 Task: Open a blank sheet, save the file as Civilwarletter.docx Type the sentence 'Plastic pollution poses a threat to marine ecosystems and human health. To combat this issue, reducing single-use plastics, promoting recycling, and developing innovative alternatives are essential. Collective efforts can help preserve our oceans and reduce the environmental impact of plastic waste.'Add formula using equations and charcters after the sentence 'A = ?R2' Select the formula and highlight with color Yellow Change the page Orientation to  Landscape
Action: Mouse moved to (267, 168)
Screenshot: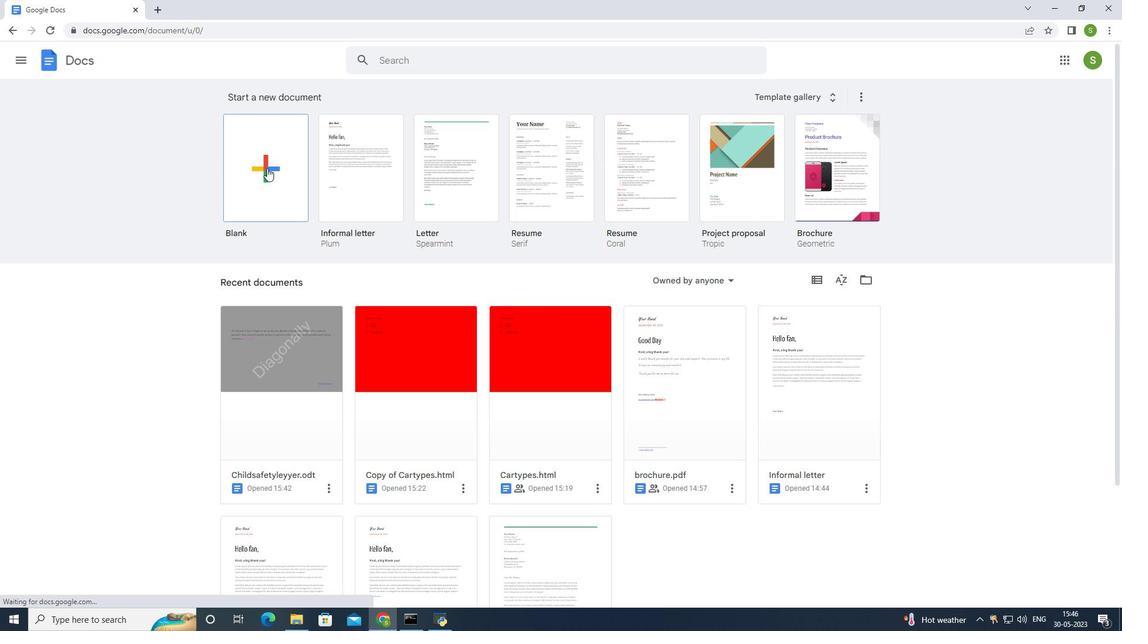 
Action: Mouse pressed left at (267, 168)
Screenshot: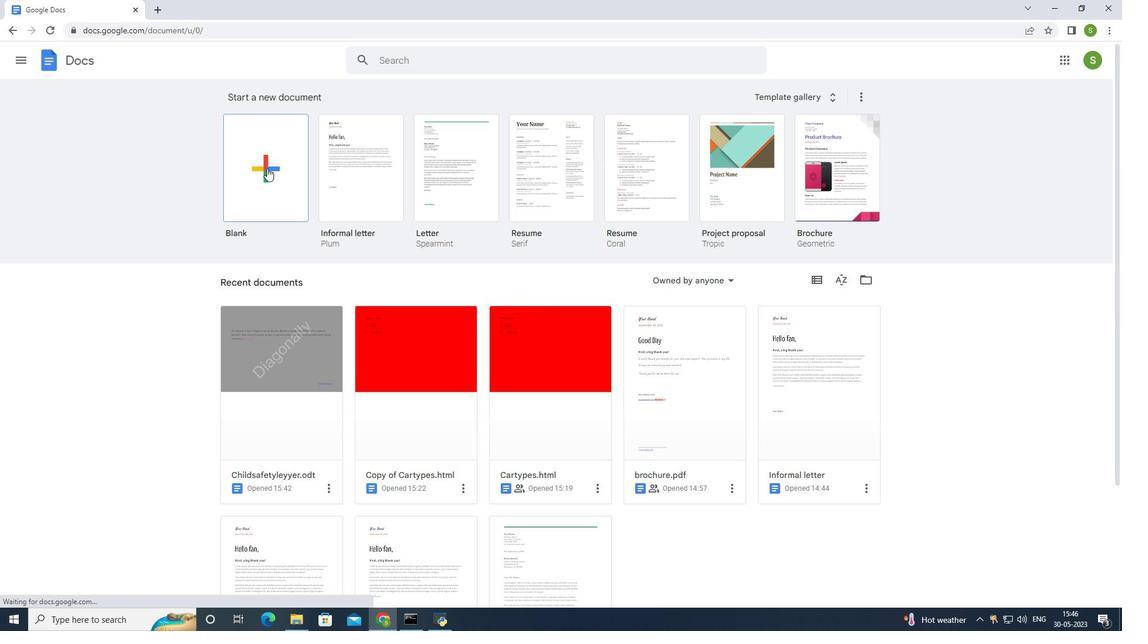 
Action: Mouse moved to (429, 218)
Screenshot: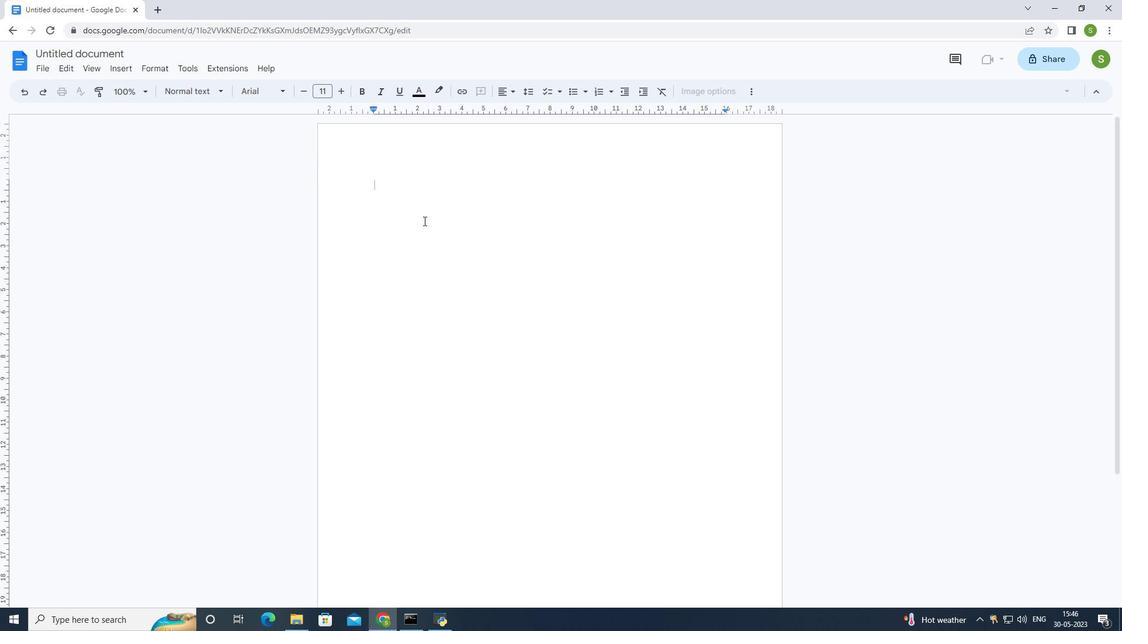 
Action: Key pressed <Key.shift>Plastic<Key.space>pollution<Key.space>poses<Key.space>a<Key.space>threat<Key.space>to<Key.space>marine<Key.space>ecosystems<Key.space>and<Key.space>human<Key.space>health.<Key.space><Key.shift>To<Key.space>combat<Key.space>this<Key.space>issue,<Key.space>reducing<Key.space>single-use<Key.space>plastics,<Key.space>promoting<Key.space>recycling,<Key.space>and<Key.space>dec<Key.backspace>veloping<Key.space>innovating<Key.space>alternatives<Key.space>are<Key.space>essential.<Key.space><Key.shift><Key.shift><Key.shift><Key.shift>Cll<Key.backspace><Key.backspace>ollective<Key.space>efforts<Key.space>can<Key.space>help<Key.space>preserve<Key.space>our<Key.space>oceans<Key.space>and<Key.space>rede<Key.backspace>uce<Key.space><Key.backspace>inh<Key.backspace><Key.backspace><Key.backspace><Key.backspace>ing<Key.space><Key.backspace><Key.backspace><Key.backspace><Key.backspace>e<Key.space>the<Key.space>environment<Key.space><Key.backspace>al<Key.space>impact<Key.space>of<Key.space>plastic<Key.space>waste<Key.space>
Screenshot: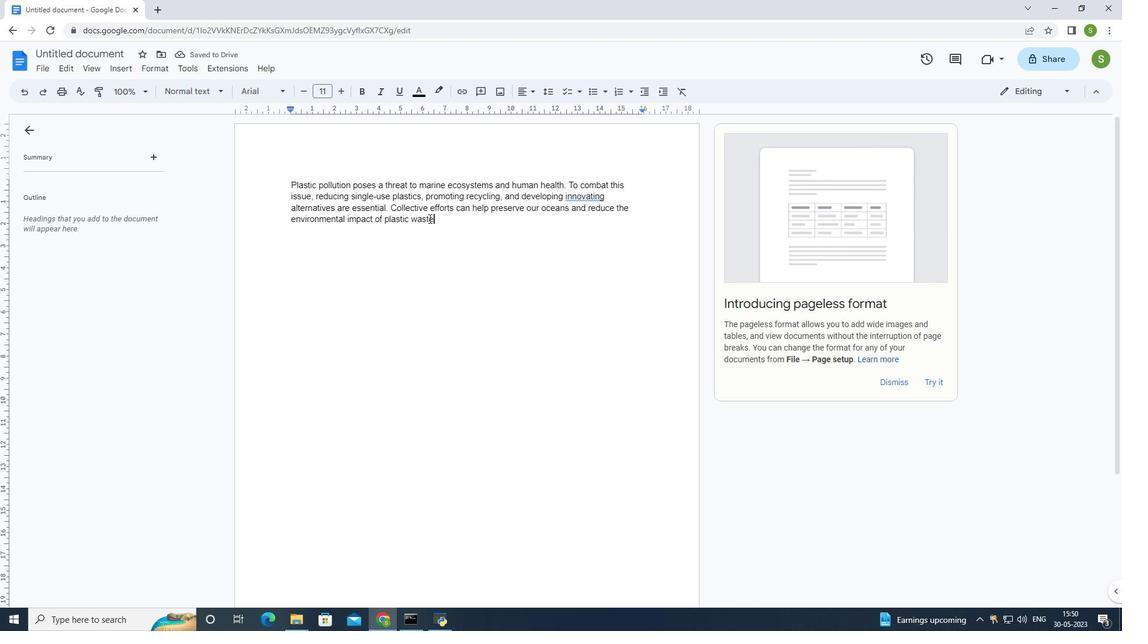 
Action: Mouse moved to (47, 68)
Screenshot: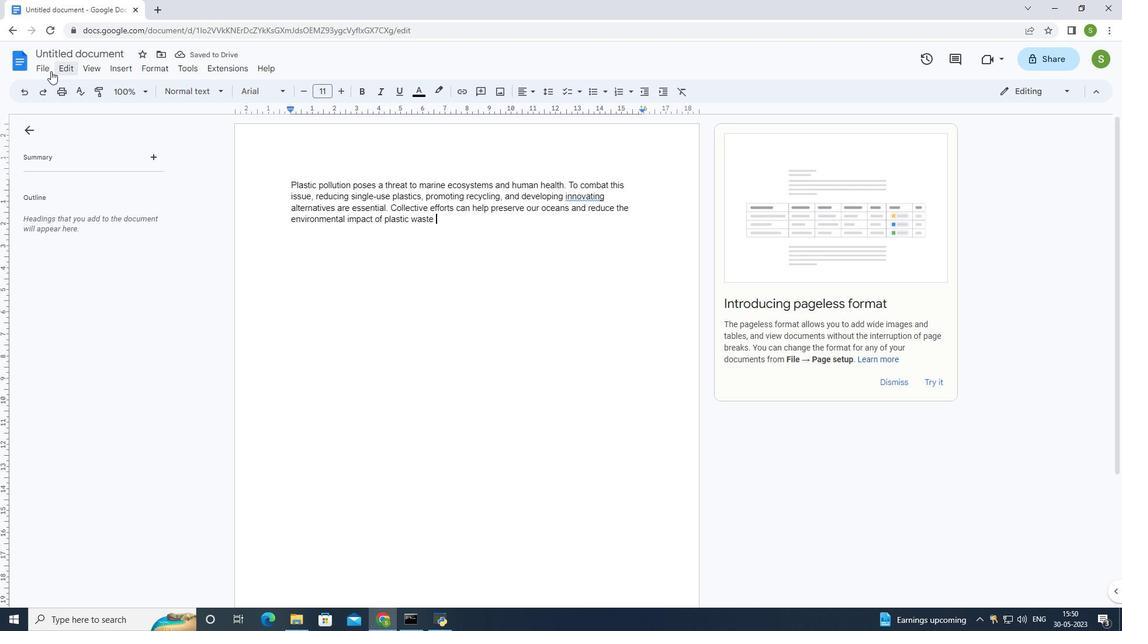 
Action: Mouse pressed left at (47, 68)
Screenshot: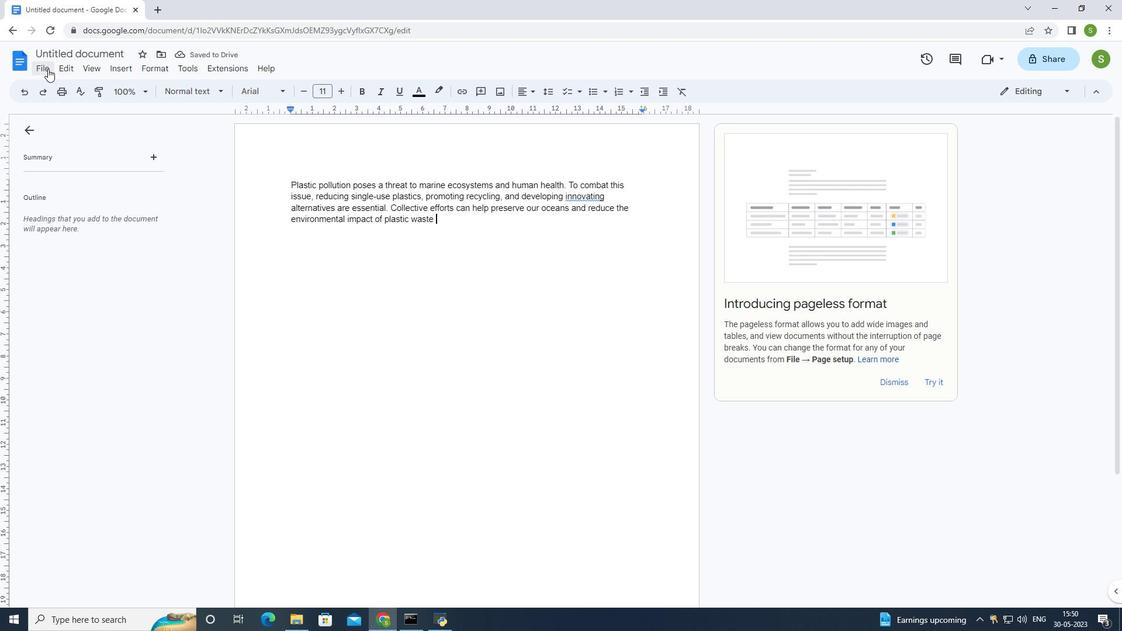 
Action: Mouse moved to (60, 66)
Screenshot: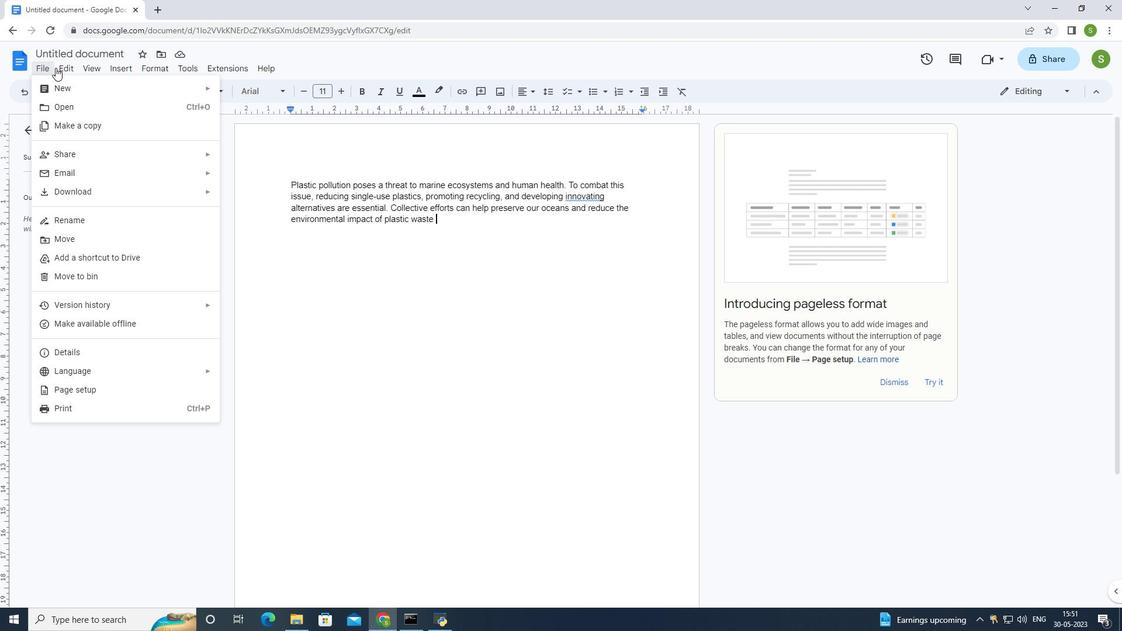 
Action: Mouse pressed left at (60, 66)
Screenshot: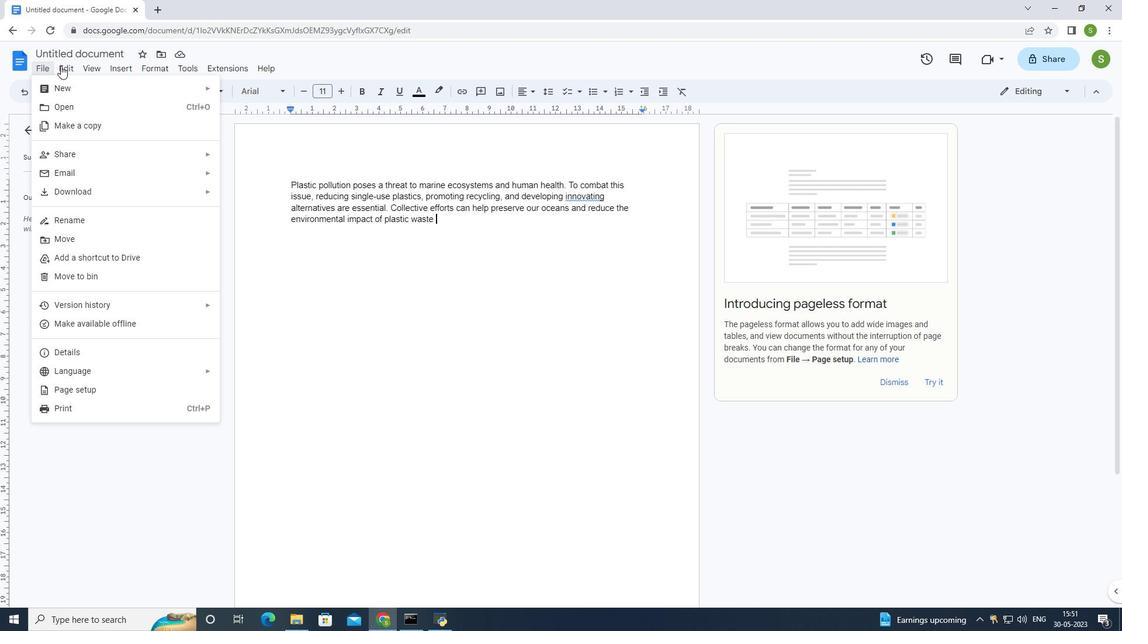 
Action: Mouse moved to (75, 72)
Screenshot: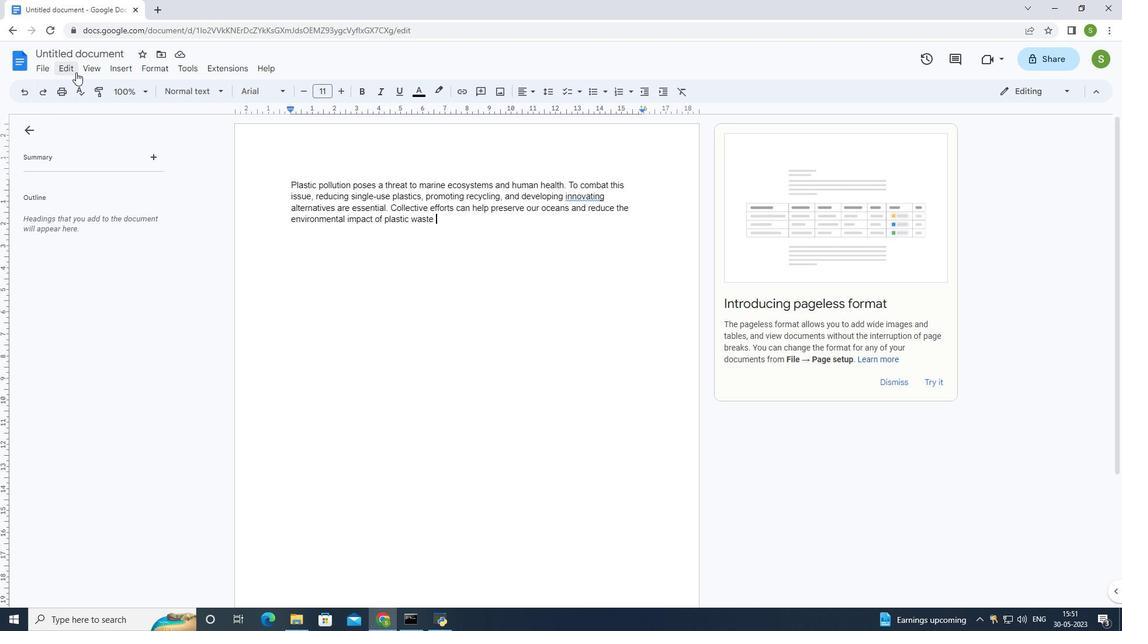 
Action: Mouse pressed left at (75, 72)
Screenshot: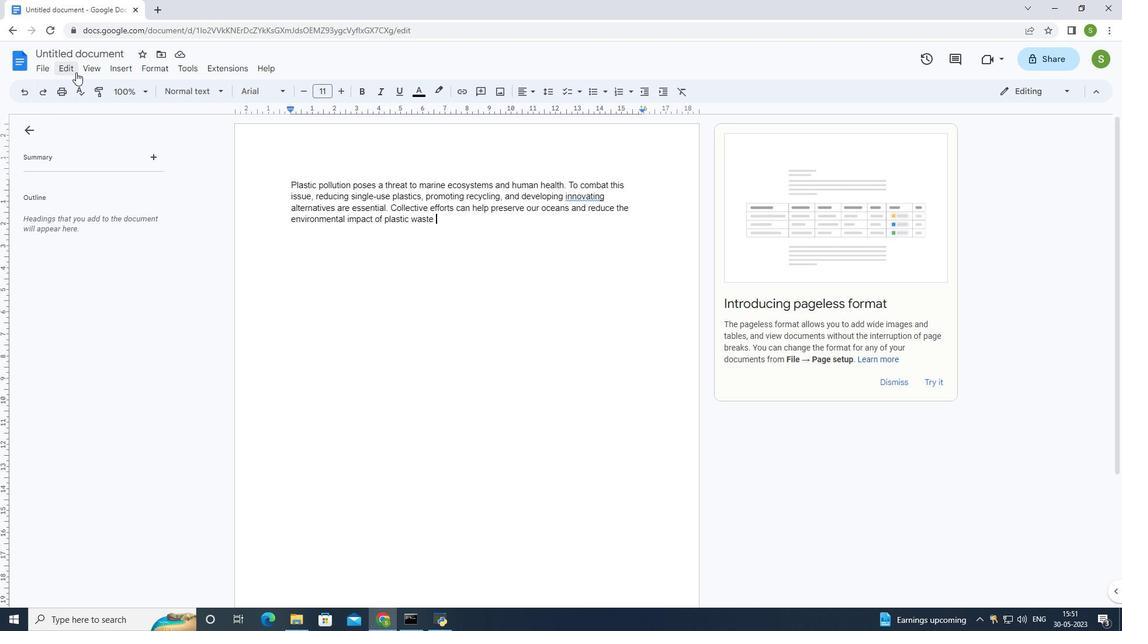 
Action: Mouse moved to (97, 63)
Screenshot: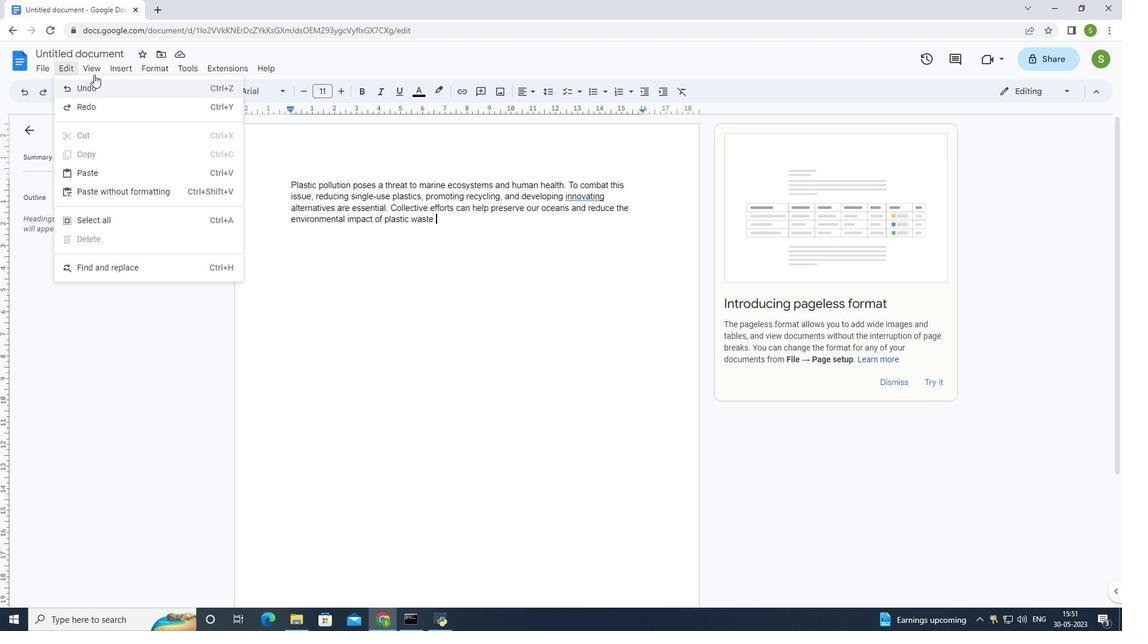 
Action: Mouse pressed left at (97, 63)
Screenshot: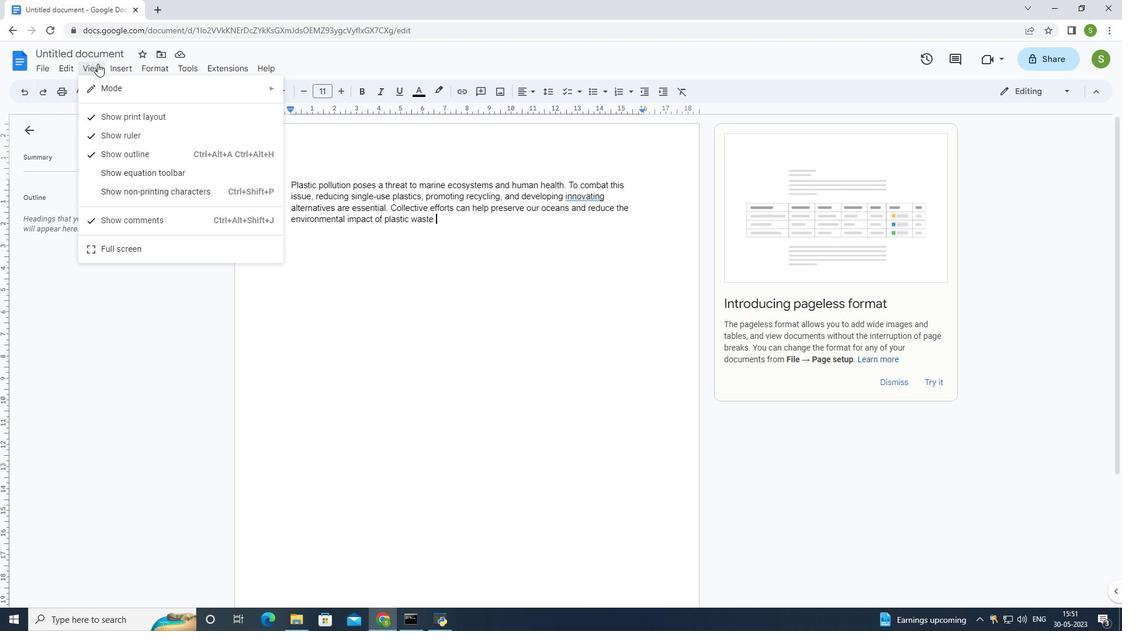 
Action: Mouse moved to (99, 69)
Screenshot: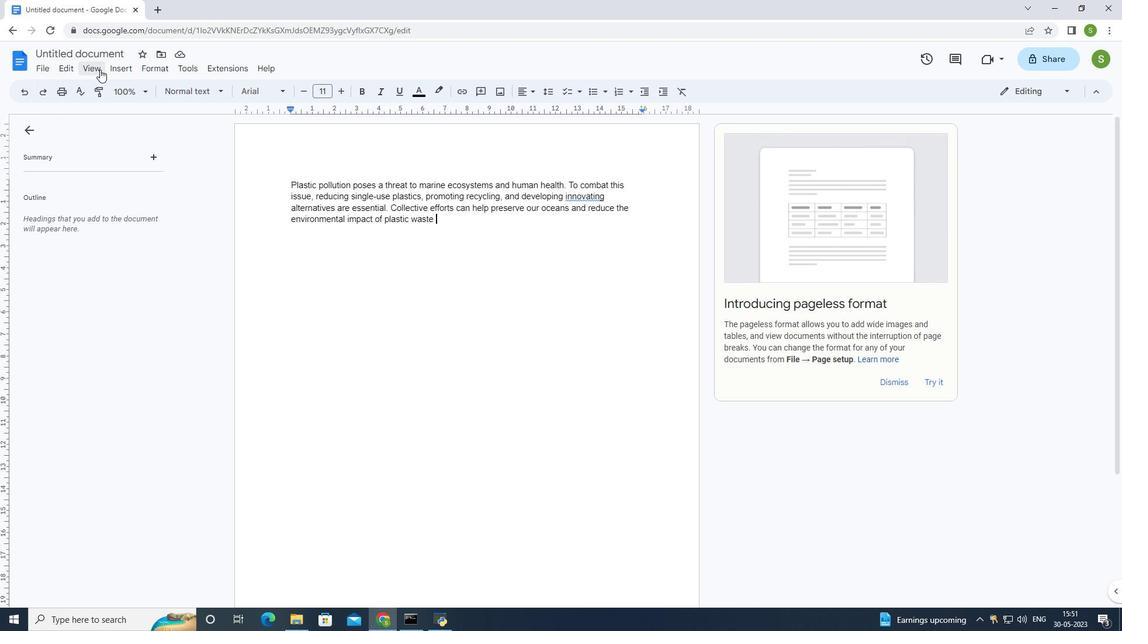 
Action: Mouse pressed left at (99, 69)
Screenshot: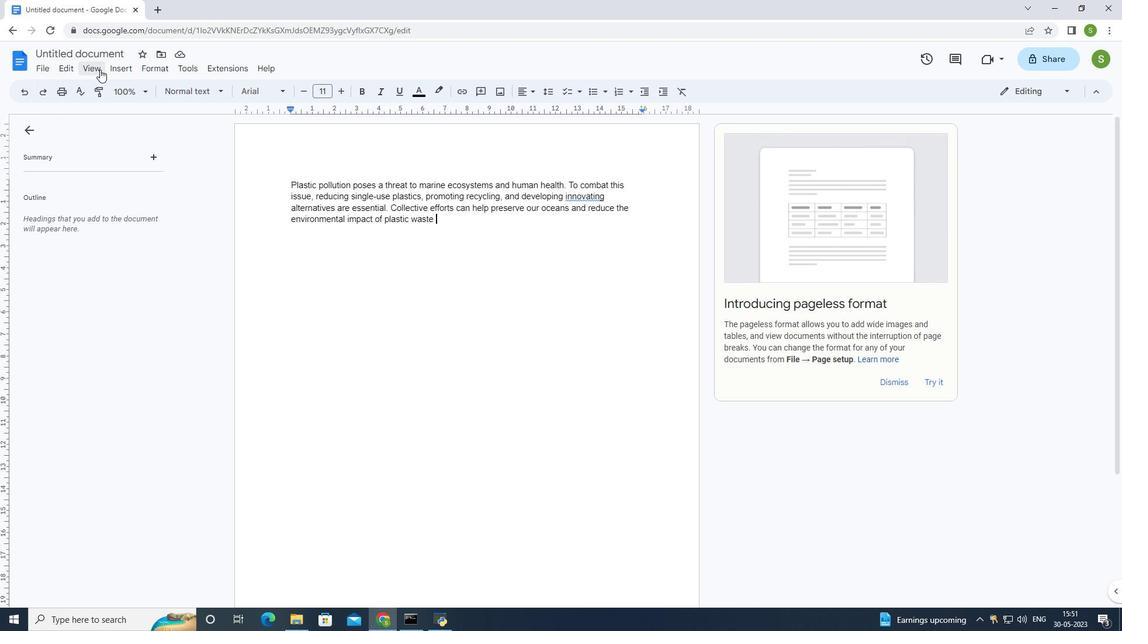 
Action: Mouse moved to (137, 169)
Screenshot: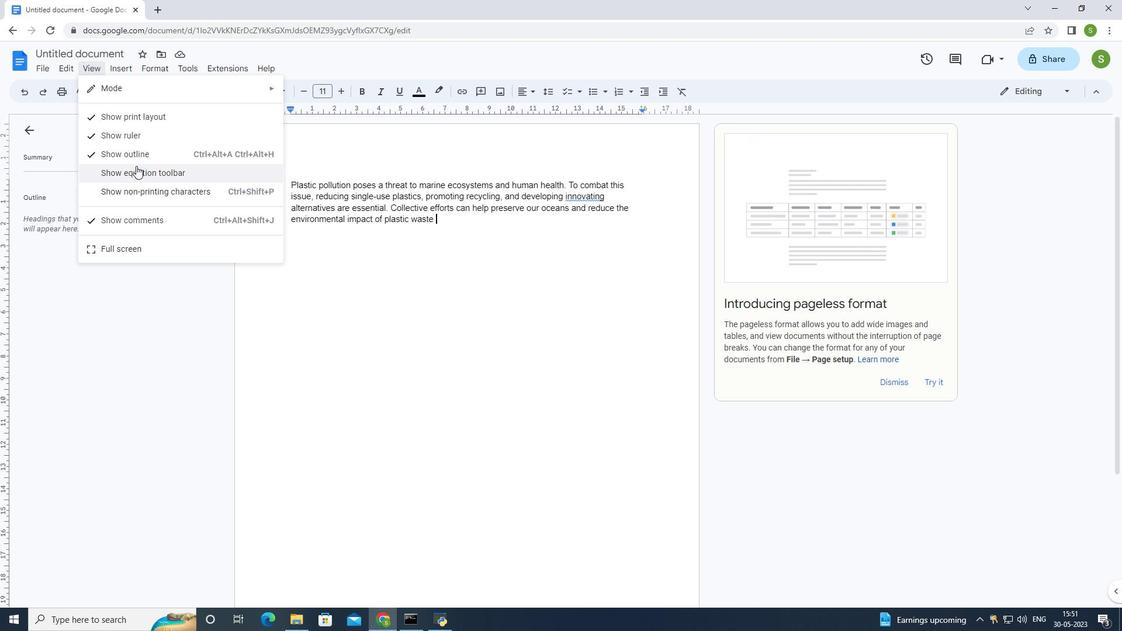 
Action: Mouse pressed left at (137, 169)
Screenshot: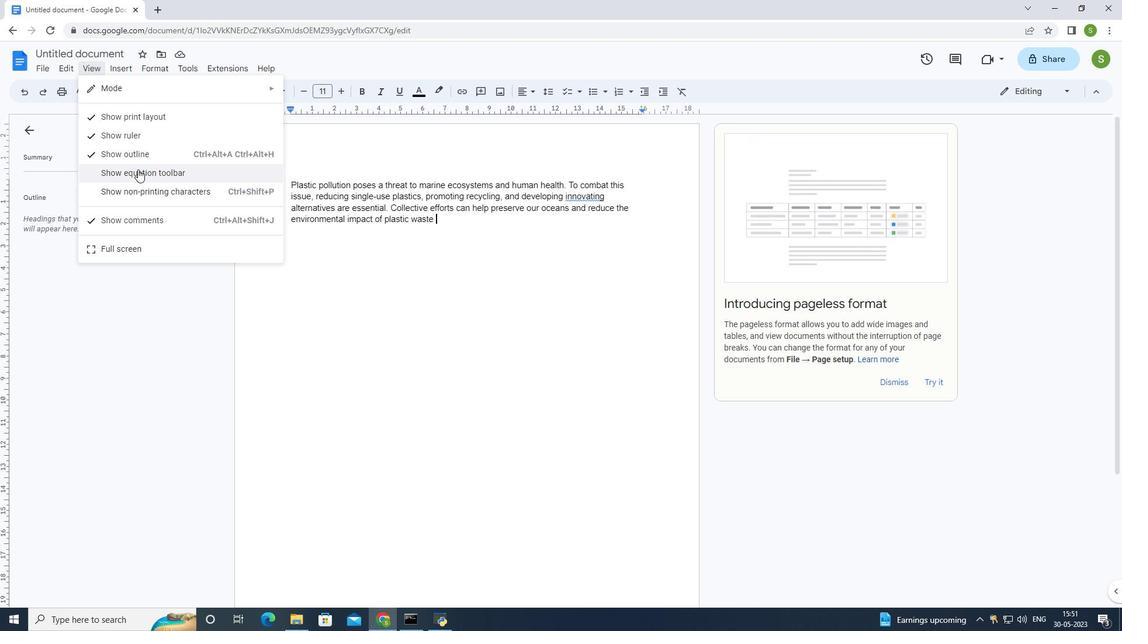 
Action: Mouse moved to (90, 68)
Screenshot: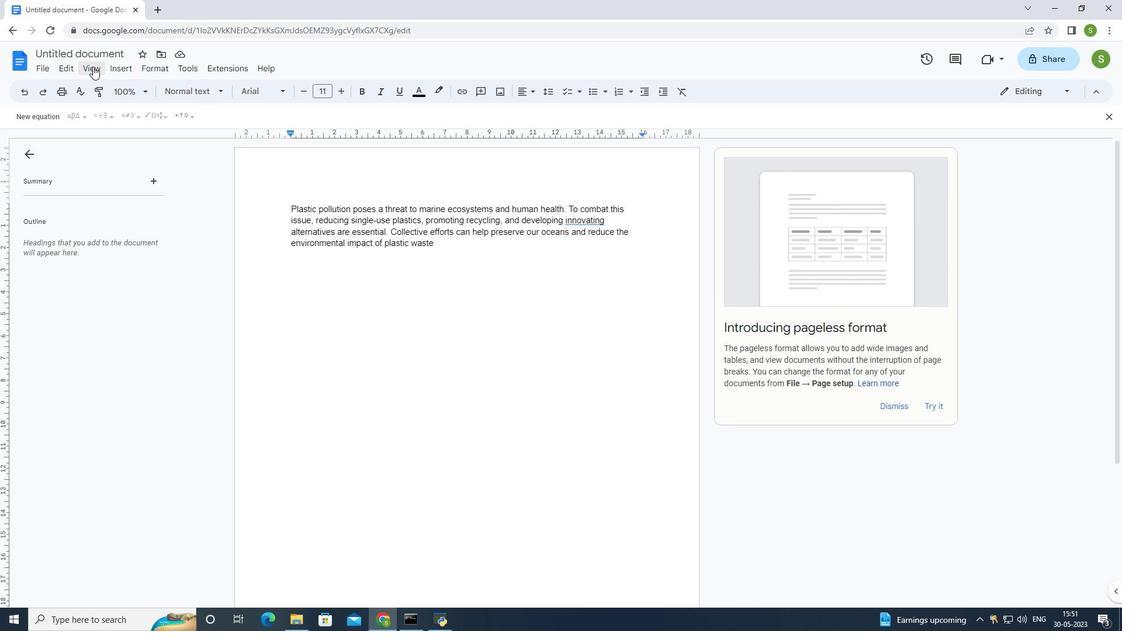 
Action: Mouse pressed left at (90, 68)
Screenshot: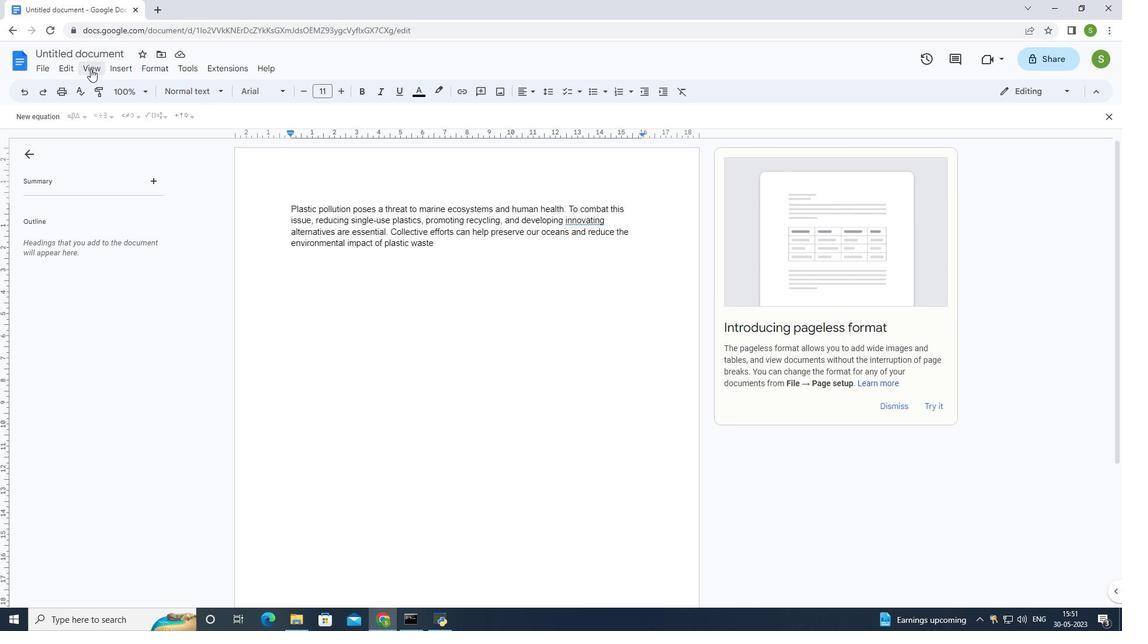 
Action: Mouse moved to (190, 314)
Screenshot: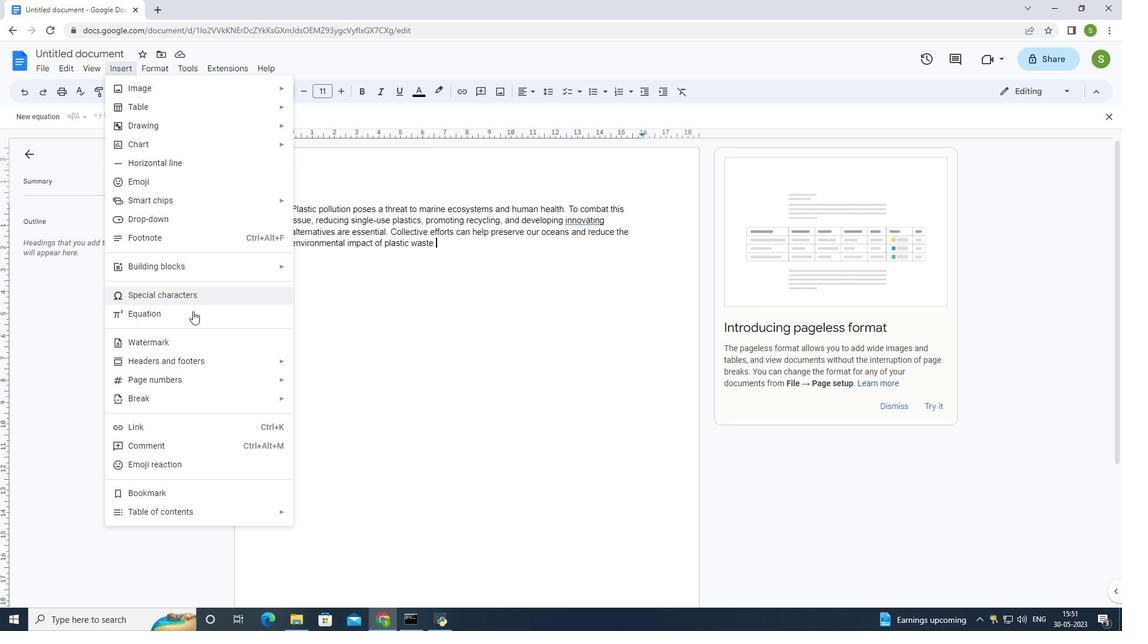 
Action: Mouse pressed left at (190, 314)
Screenshot: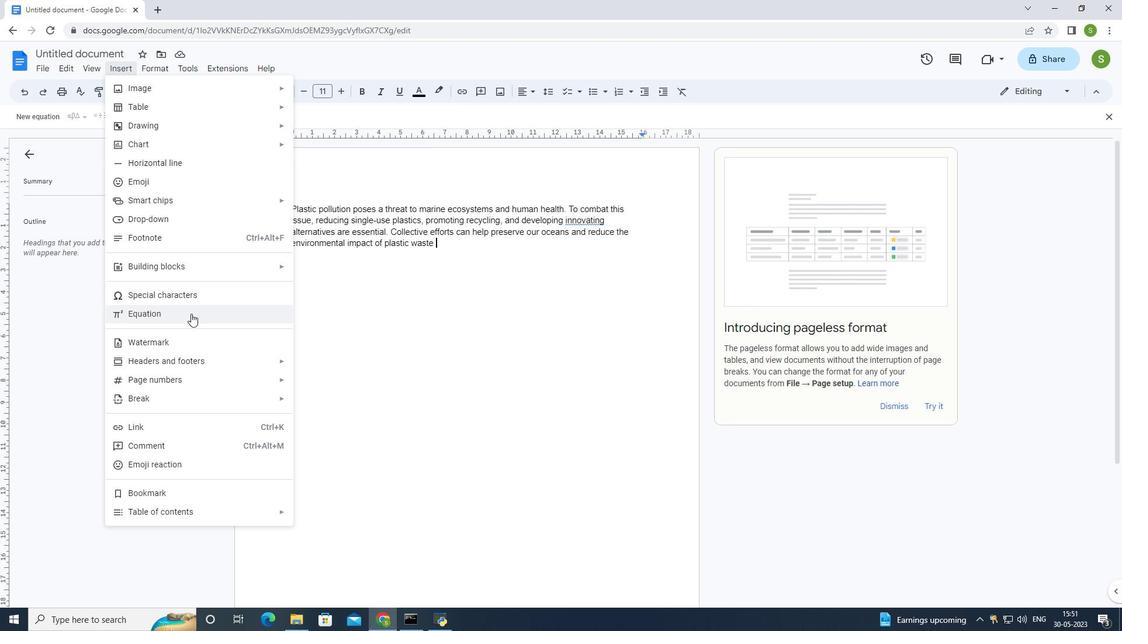 
Action: Mouse moved to (252, 305)
Screenshot: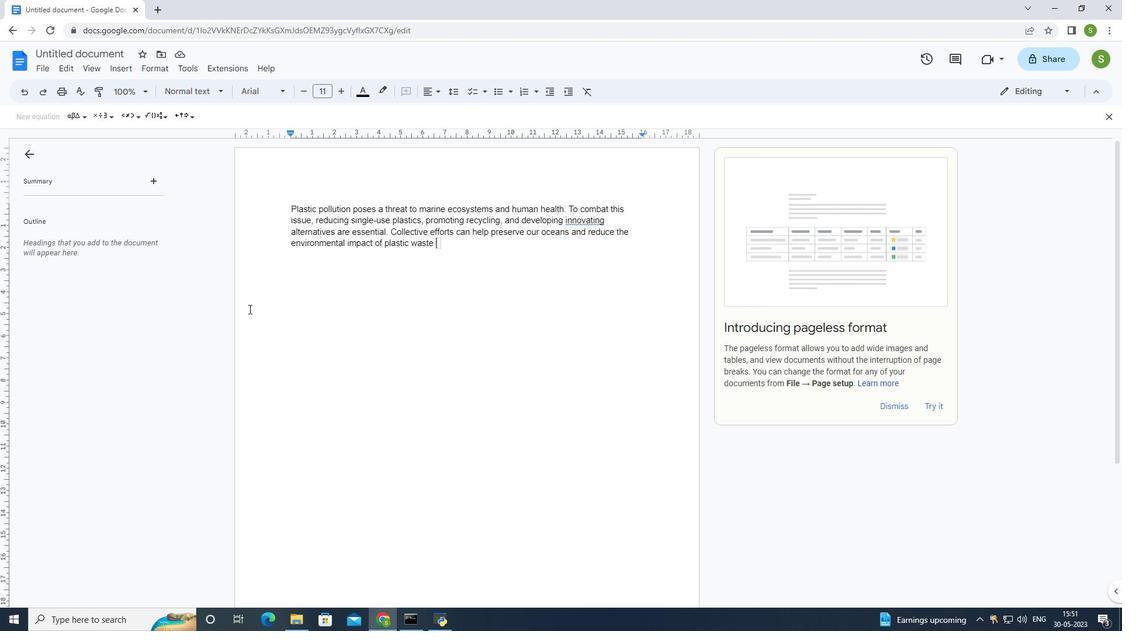 
Action: Key pressed <Key.shift>a
Screenshot: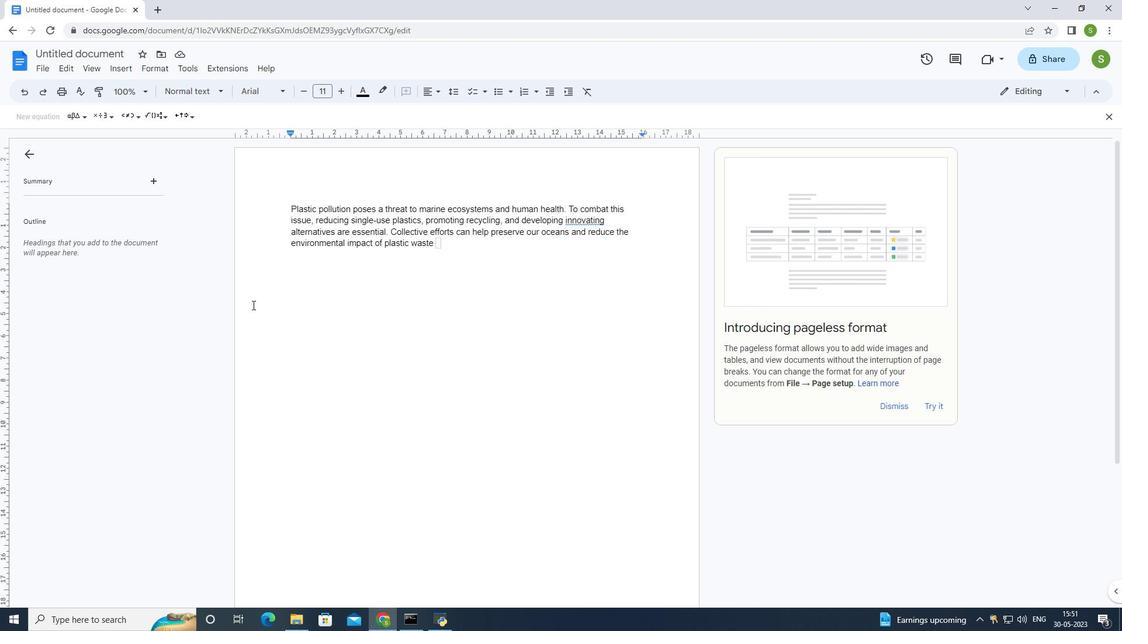 
Action: Mouse moved to (252, 304)
Screenshot: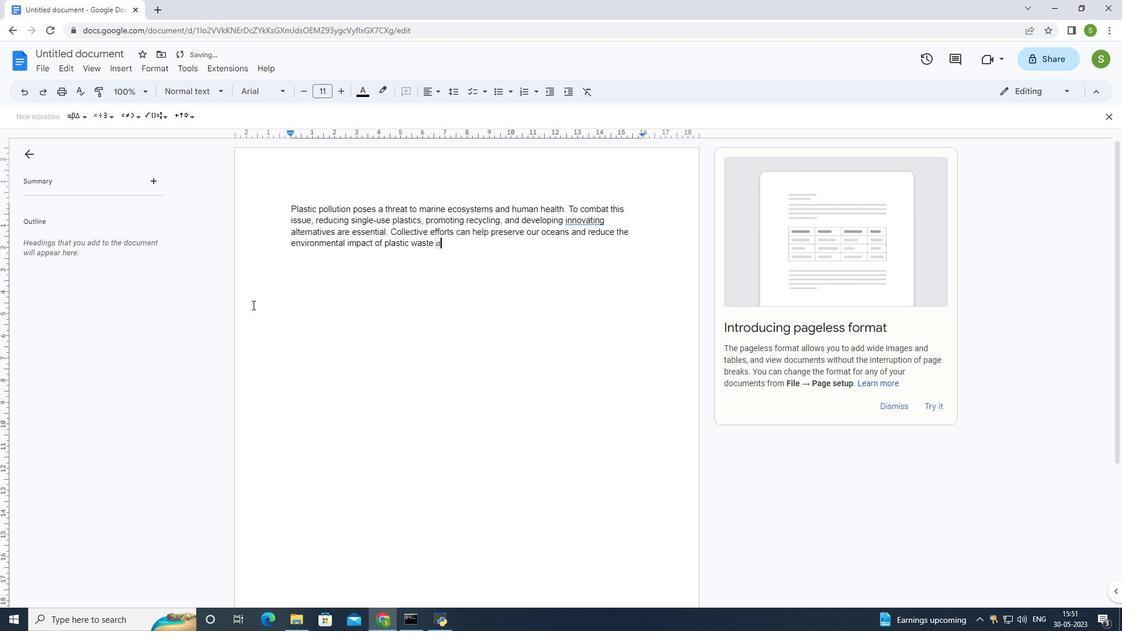
Action: Key pressed =<Key.backspace><Key.backspace><Key.backspace><Key.shift>A<Key.backspace>
Screenshot: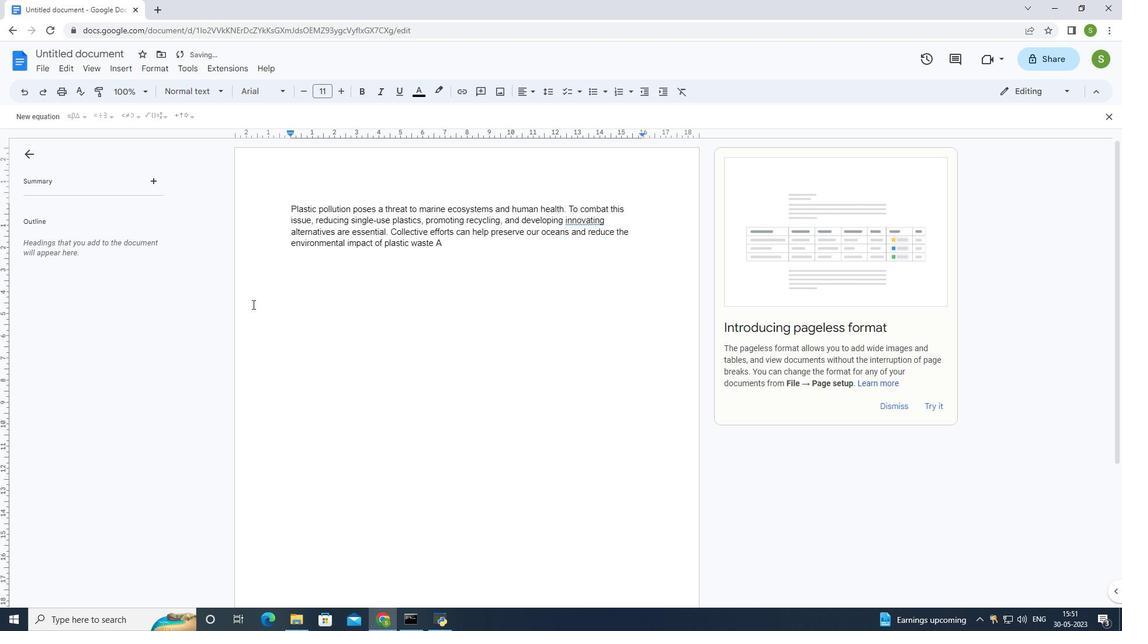 
Action: Mouse moved to (123, 67)
Screenshot: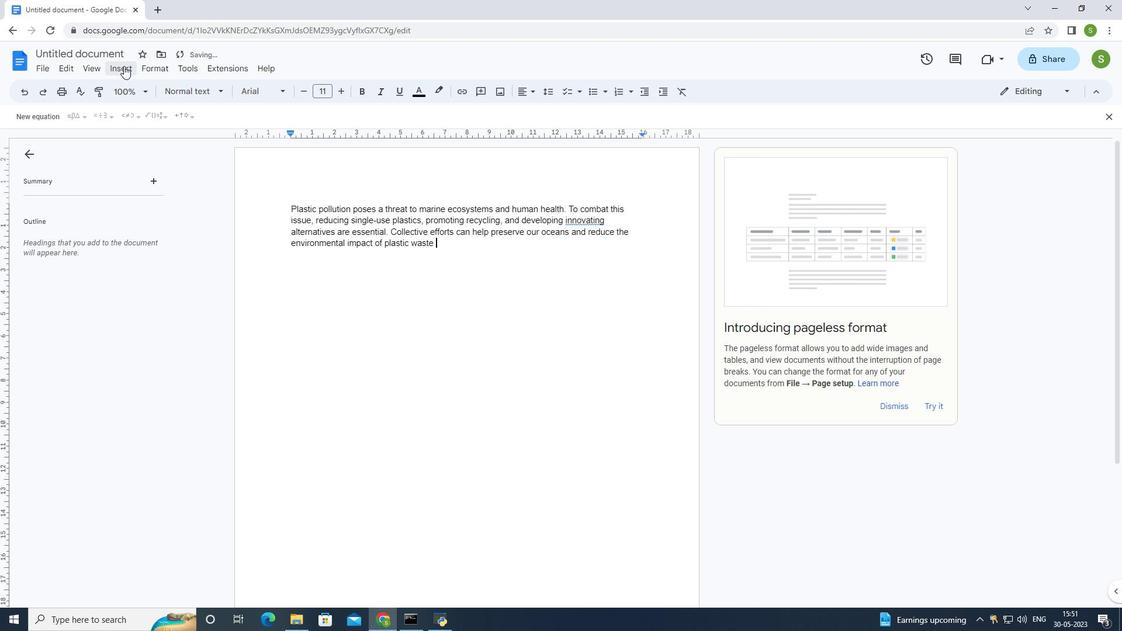 
Action: Mouse pressed left at (123, 67)
Screenshot: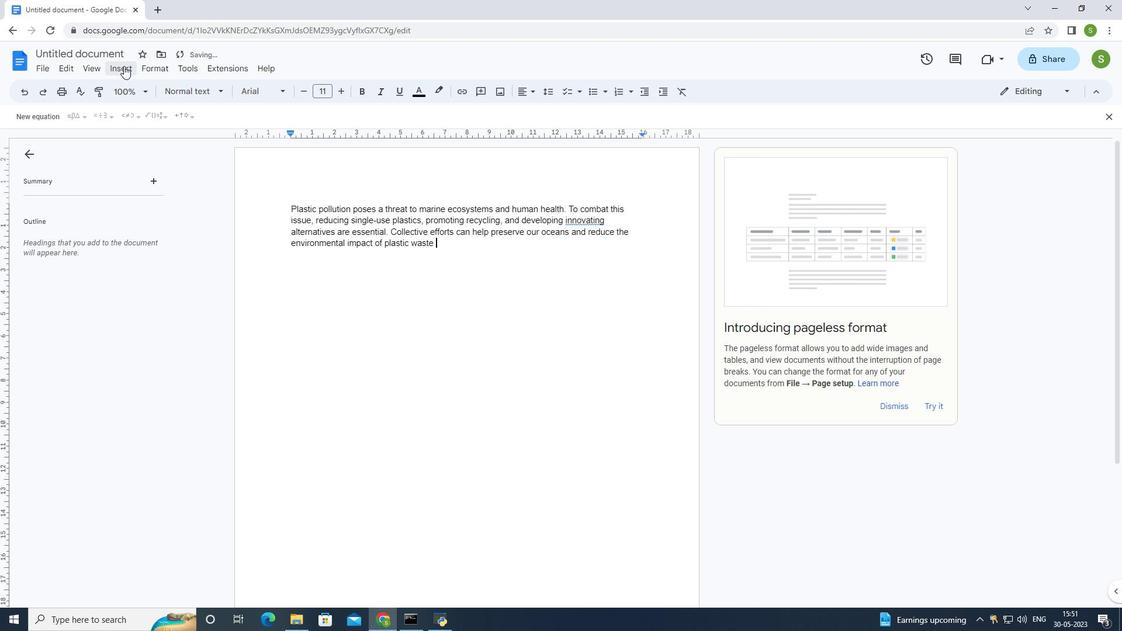 
Action: Mouse moved to (167, 315)
Screenshot: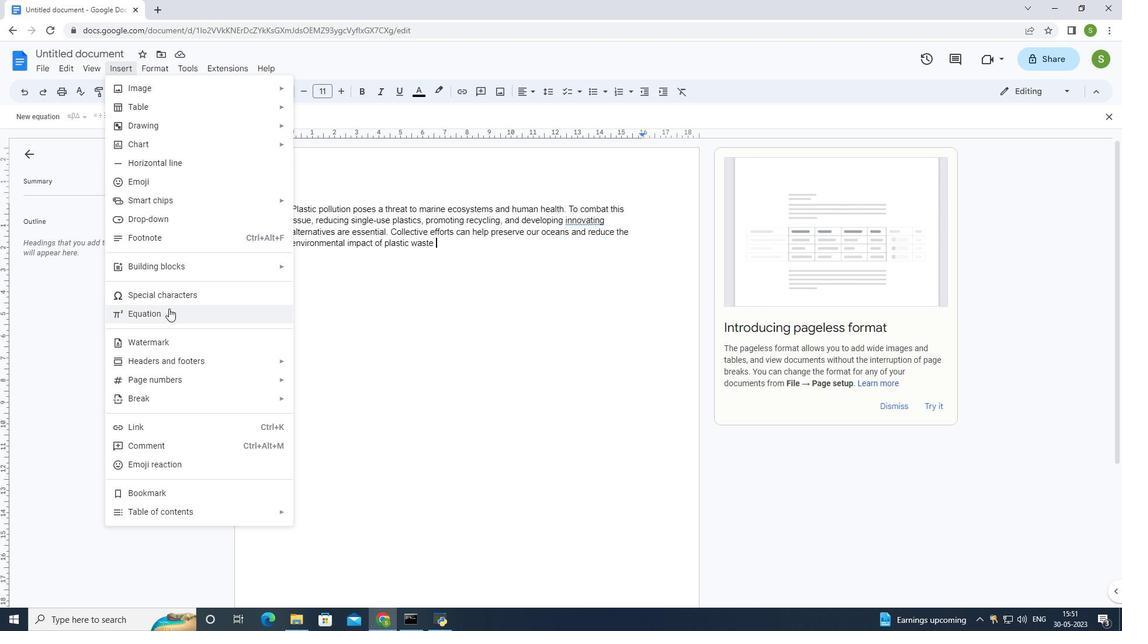 
Action: Mouse pressed left at (167, 315)
Screenshot: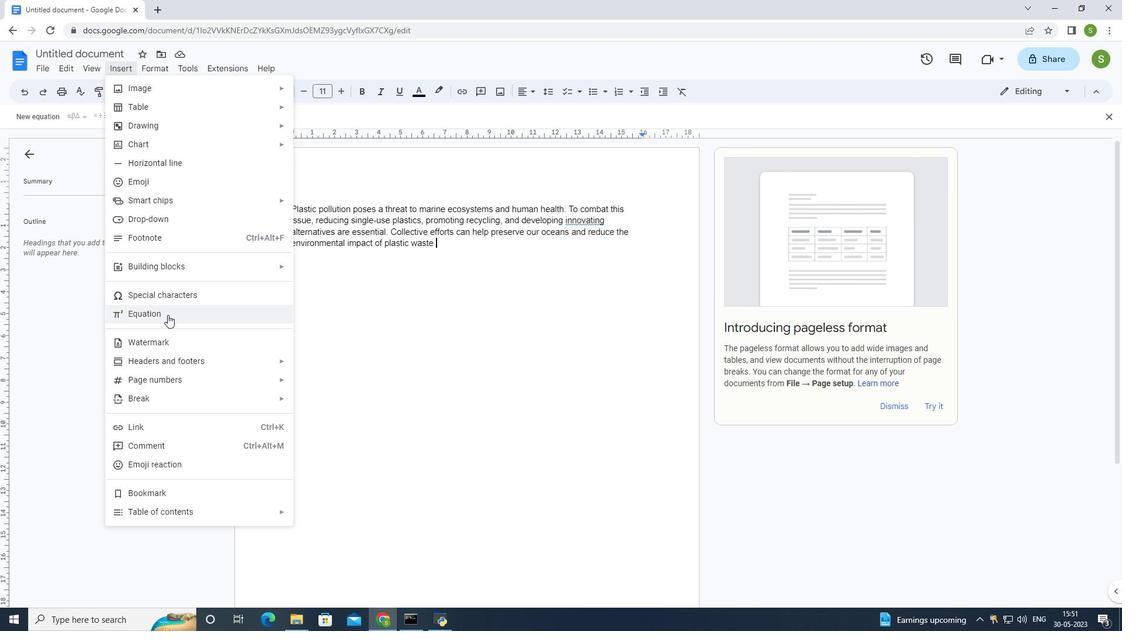 
Action: Mouse moved to (359, 287)
Screenshot: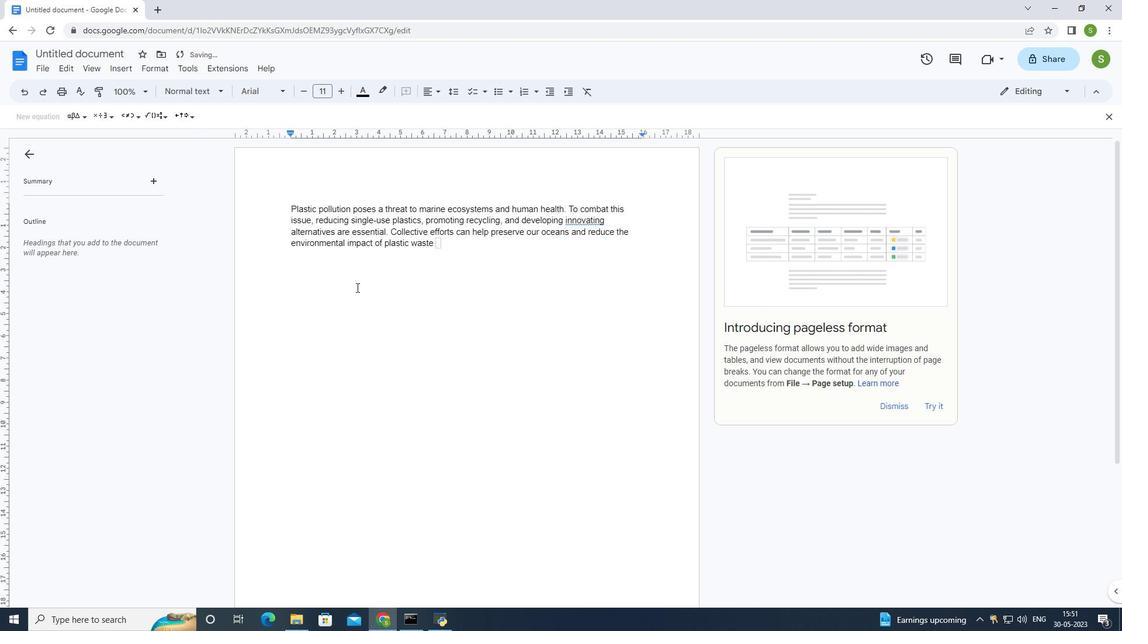 
Action: Key pressed <Key.shift>A=<Key.shift_r>?<Key.shift>R2
Screenshot: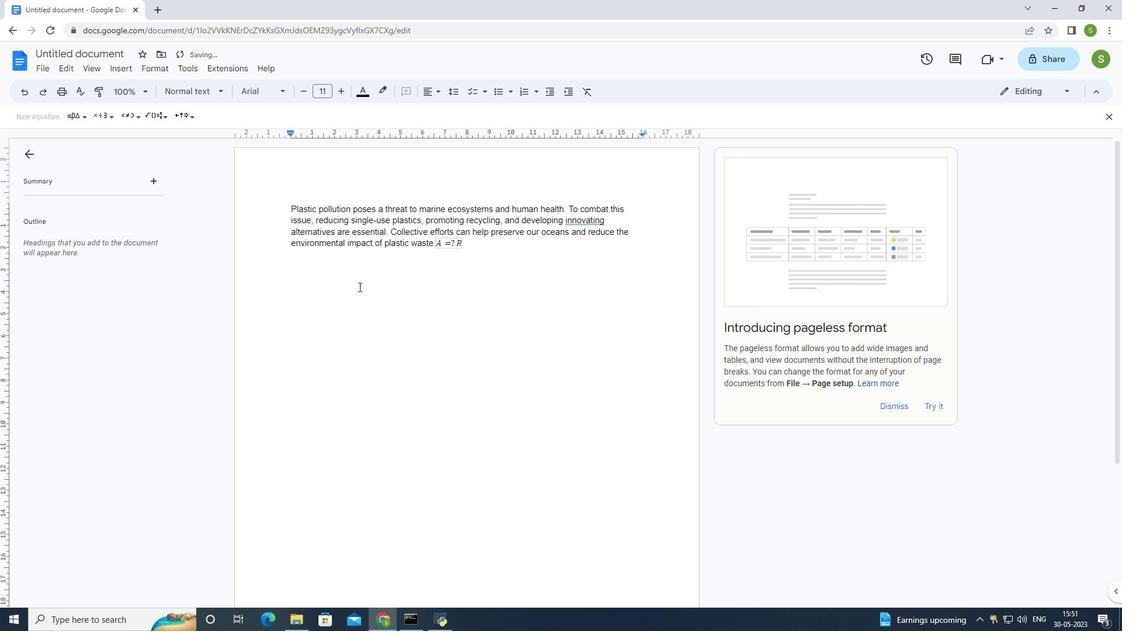
Action: Mouse moved to (467, 259)
Screenshot: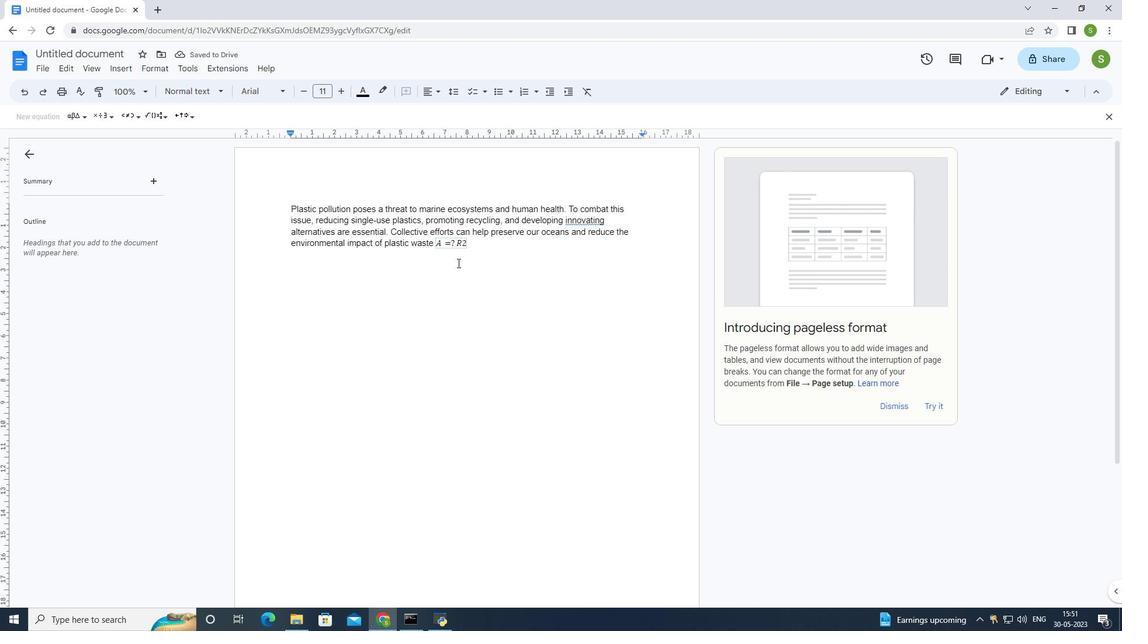 
Action: Mouse pressed left at (467, 259)
Screenshot: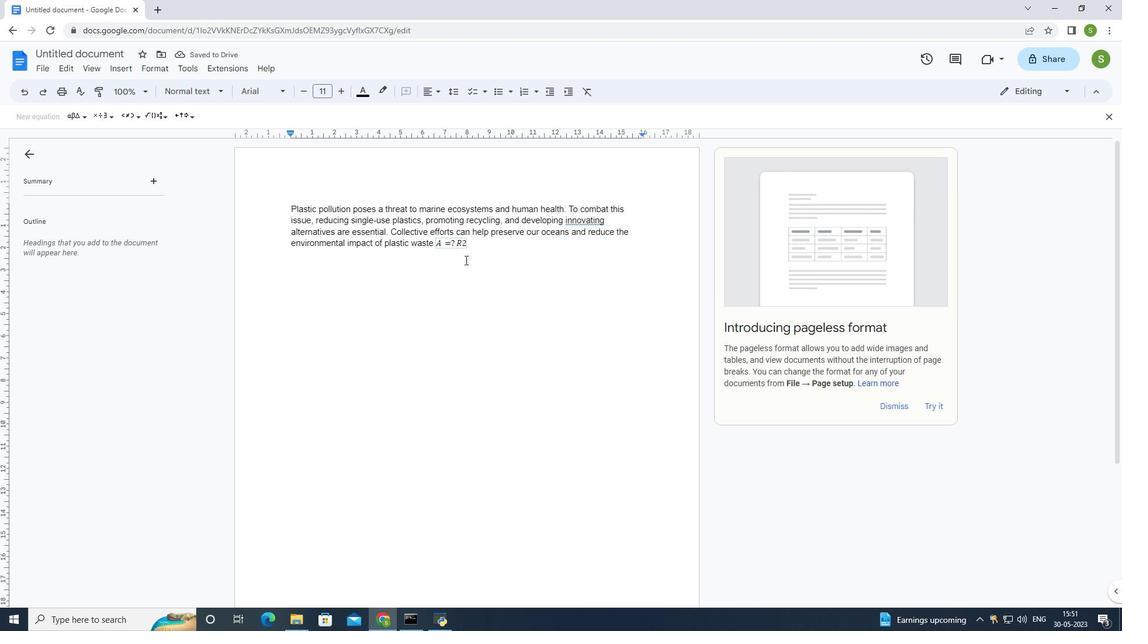 
Action: Mouse moved to (470, 243)
Screenshot: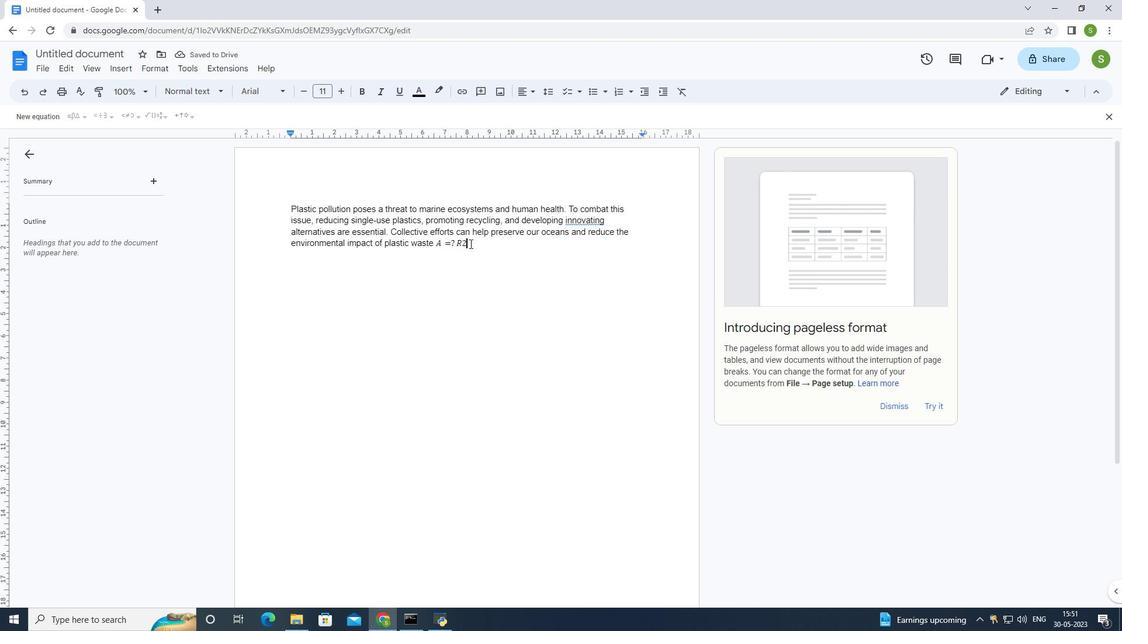 
Action: Mouse pressed left at (470, 243)
Screenshot: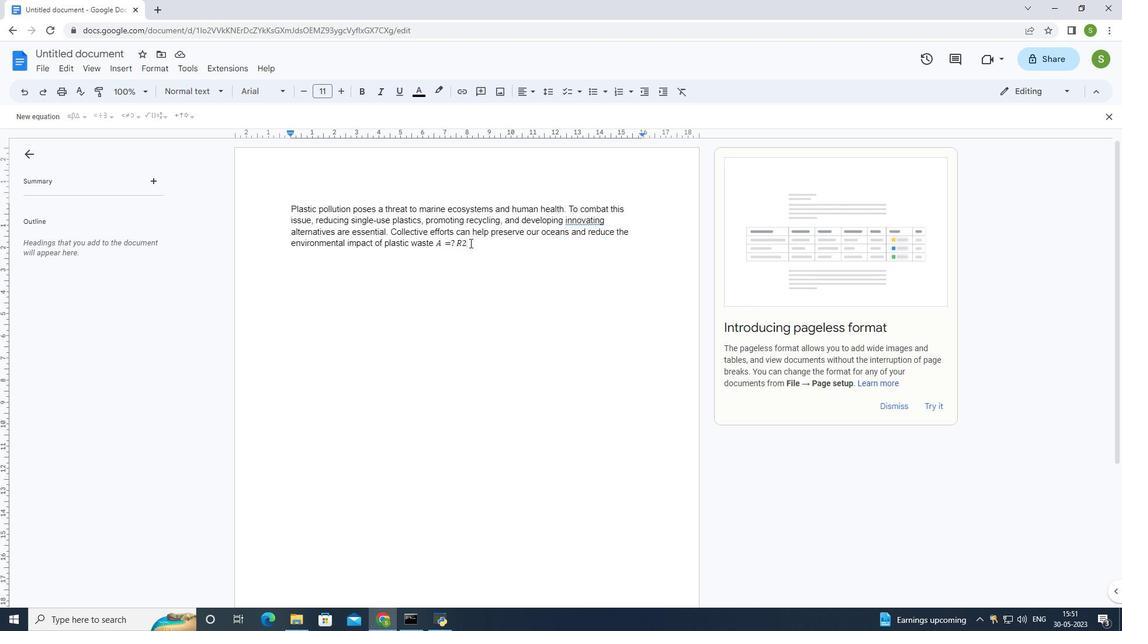 
Action: Mouse moved to (419, 87)
Screenshot: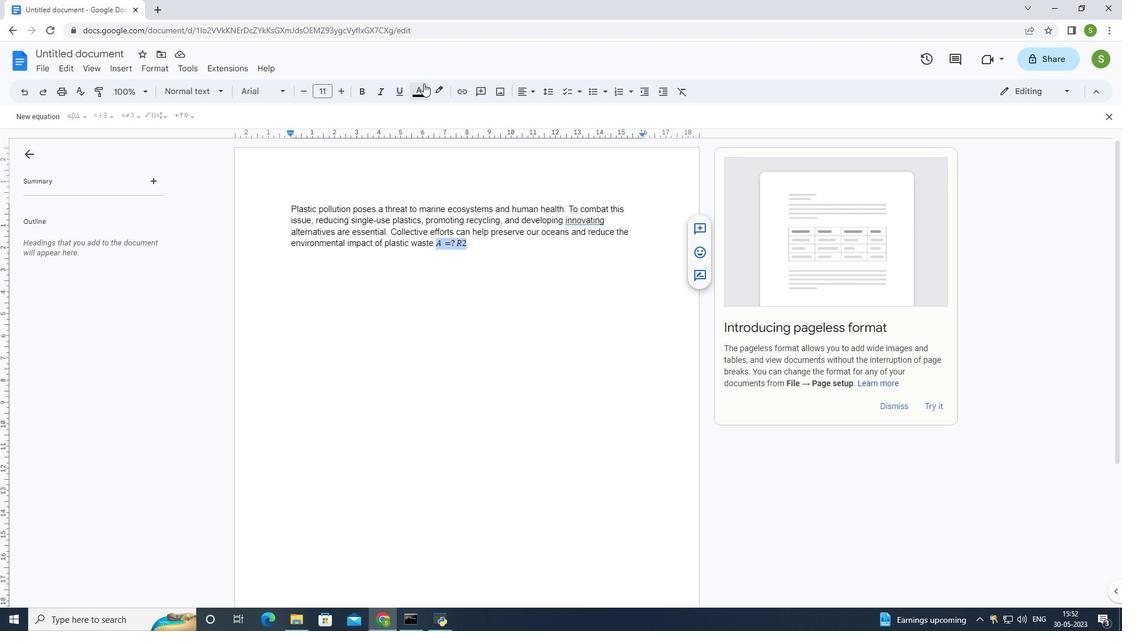 
Action: Mouse pressed left at (419, 87)
Screenshot: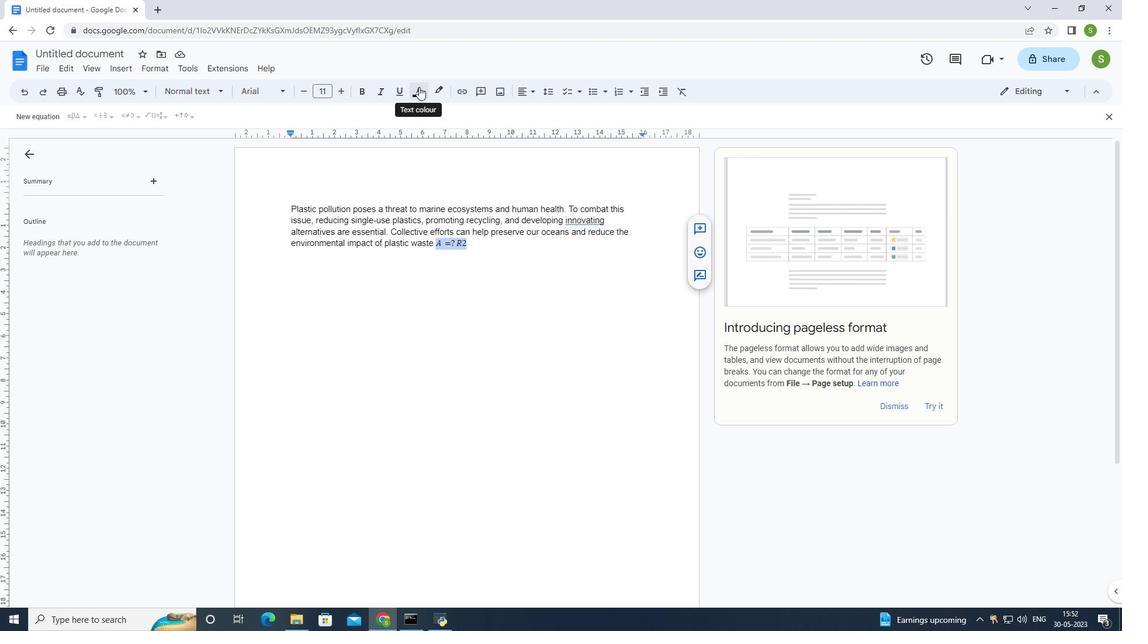 
Action: Mouse moved to (461, 177)
Screenshot: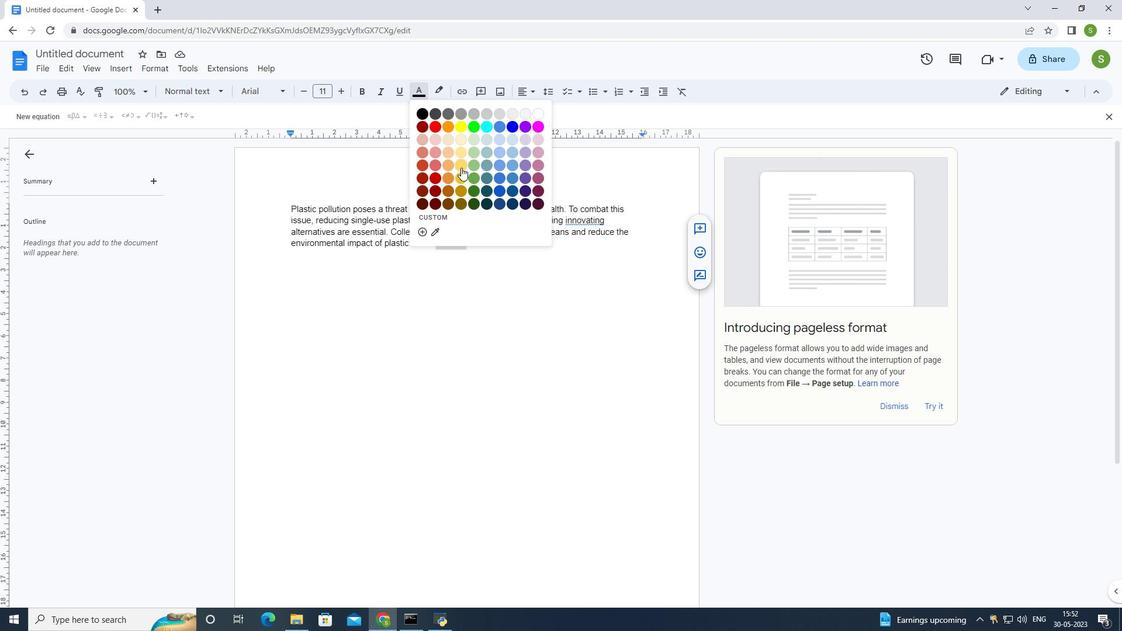 
Action: Mouse pressed left at (461, 177)
Screenshot: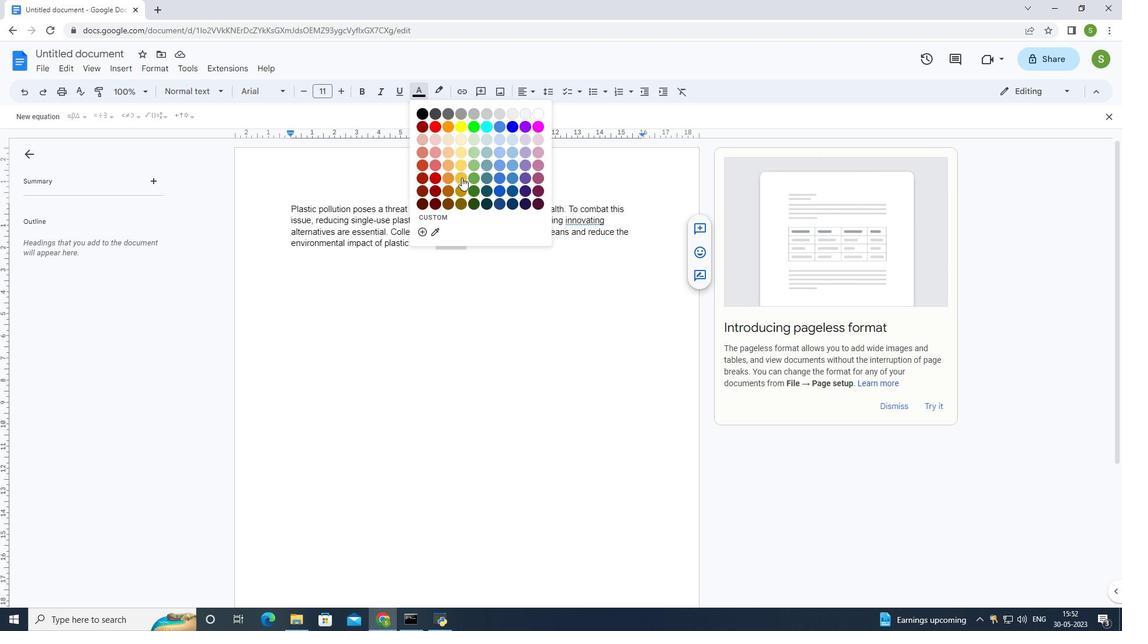 
Action: Mouse moved to (504, 276)
Screenshot: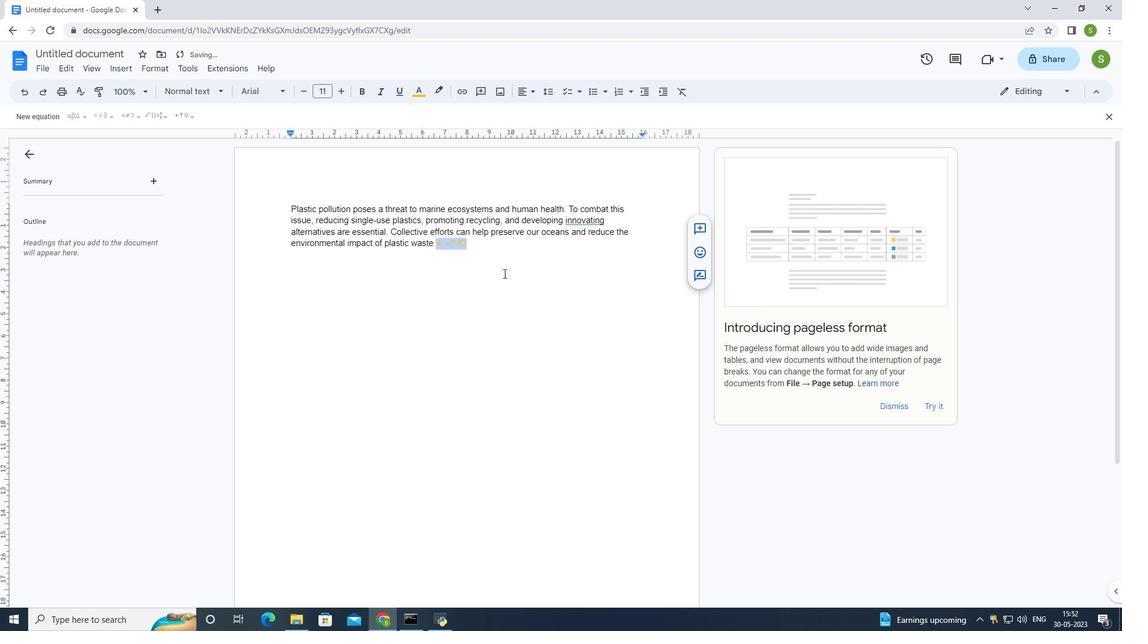 
Action: Mouse pressed left at (504, 274)
Screenshot: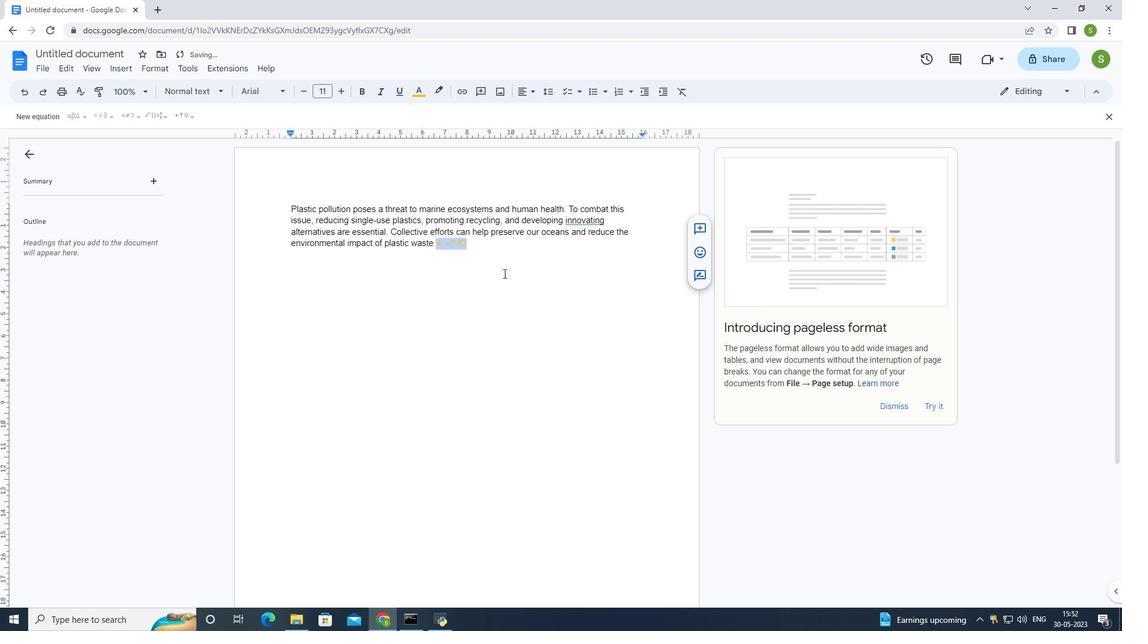 
Action: Mouse moved to (71, 66)
Screenshot: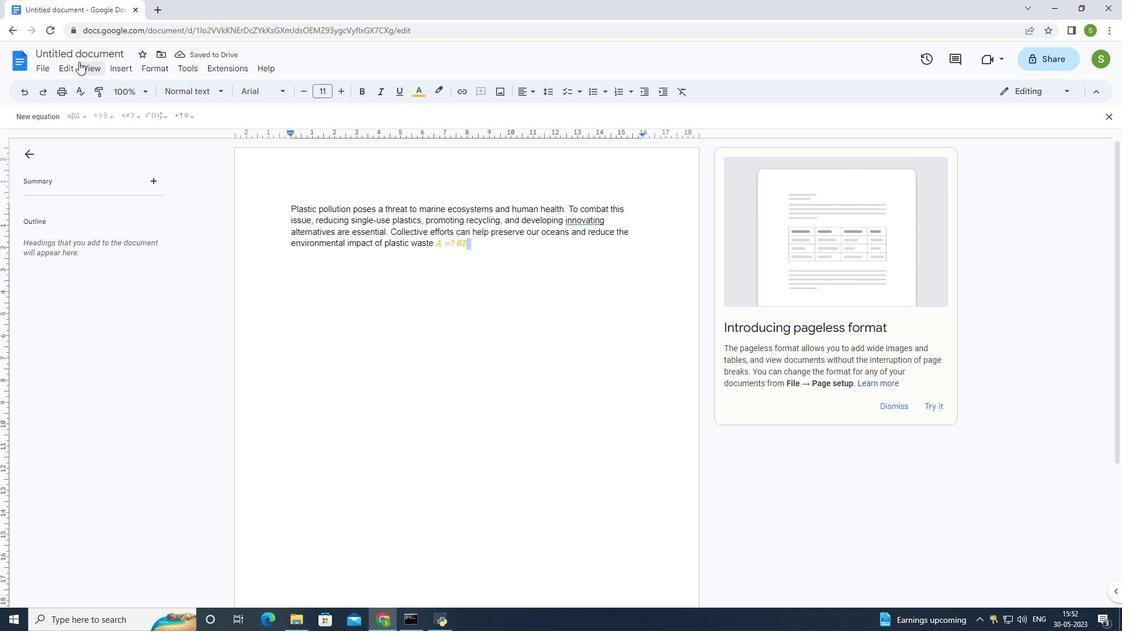 
Action: Mouse pressed left at (71, 66)
Screenshot: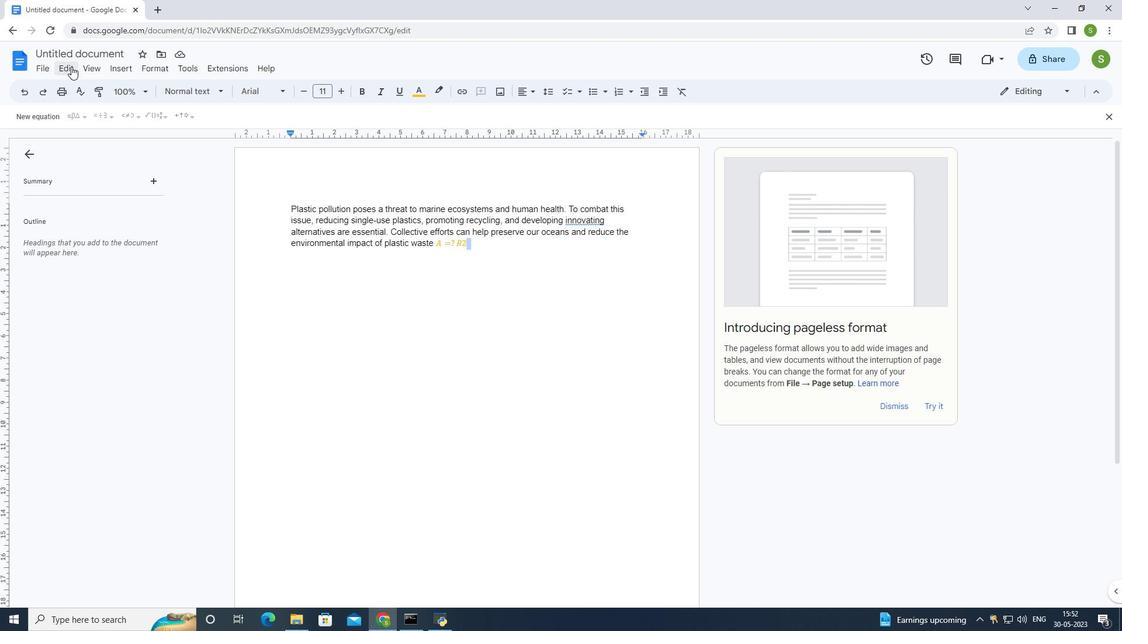 
Action: Mouse moved to (43, 72)
Screenshot: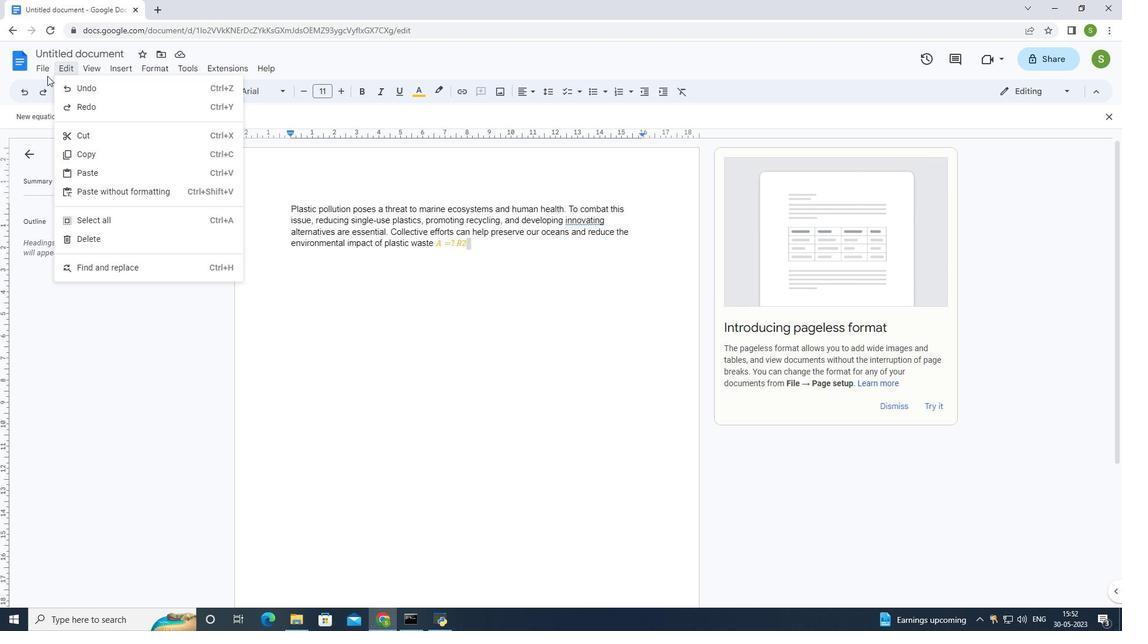 
Action: Mouse pressed left at (43, 72)
Screenshot: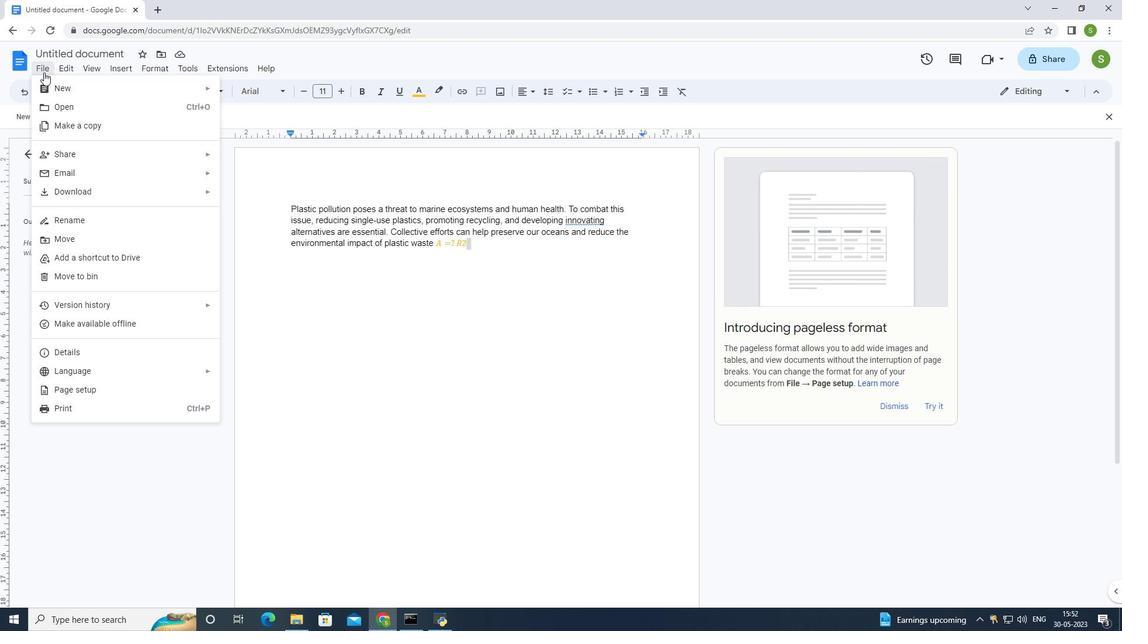 
Action: Mouse moved to (42, 67)
Screenshot: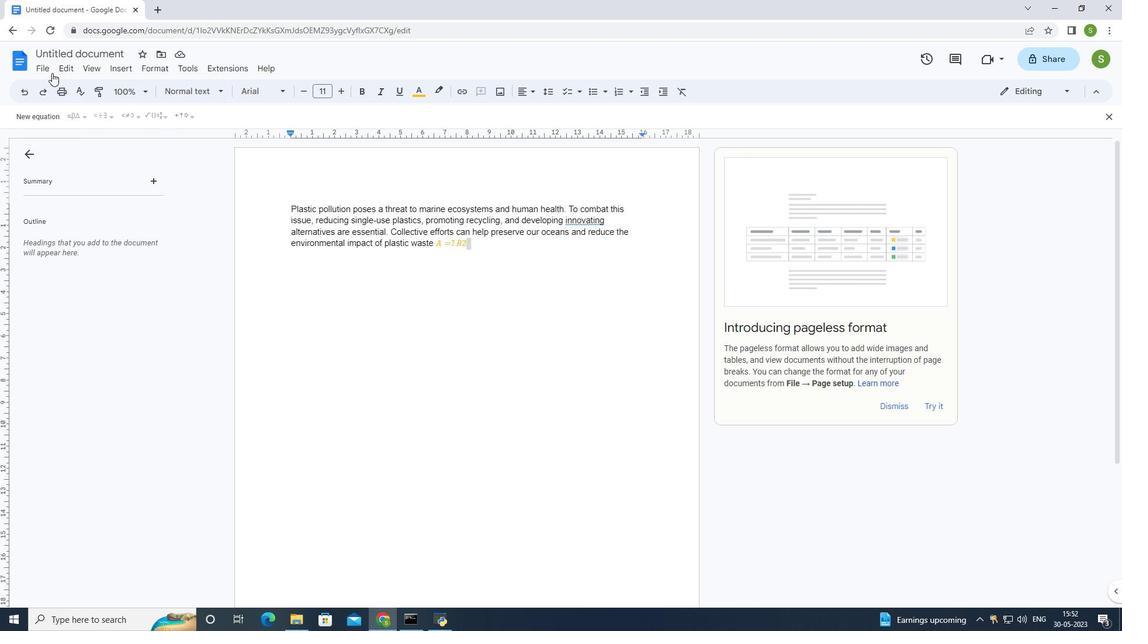 
Action: Mouse pressed left at (42, 67)
Screenshot: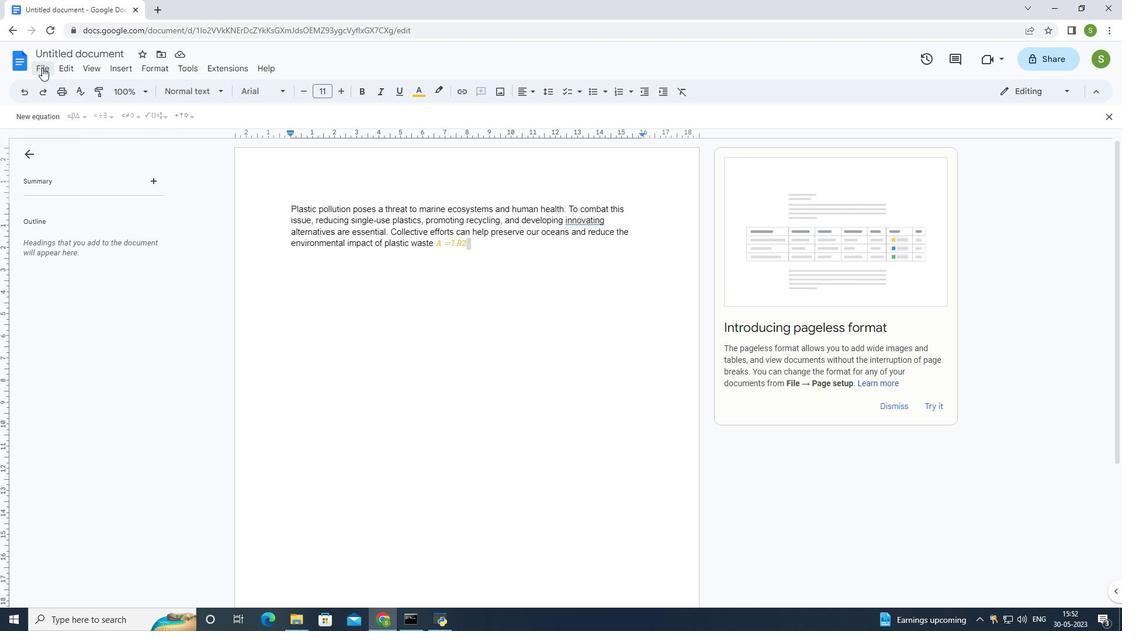 
Action: Mouse moved to (90, 72)
Screenshot: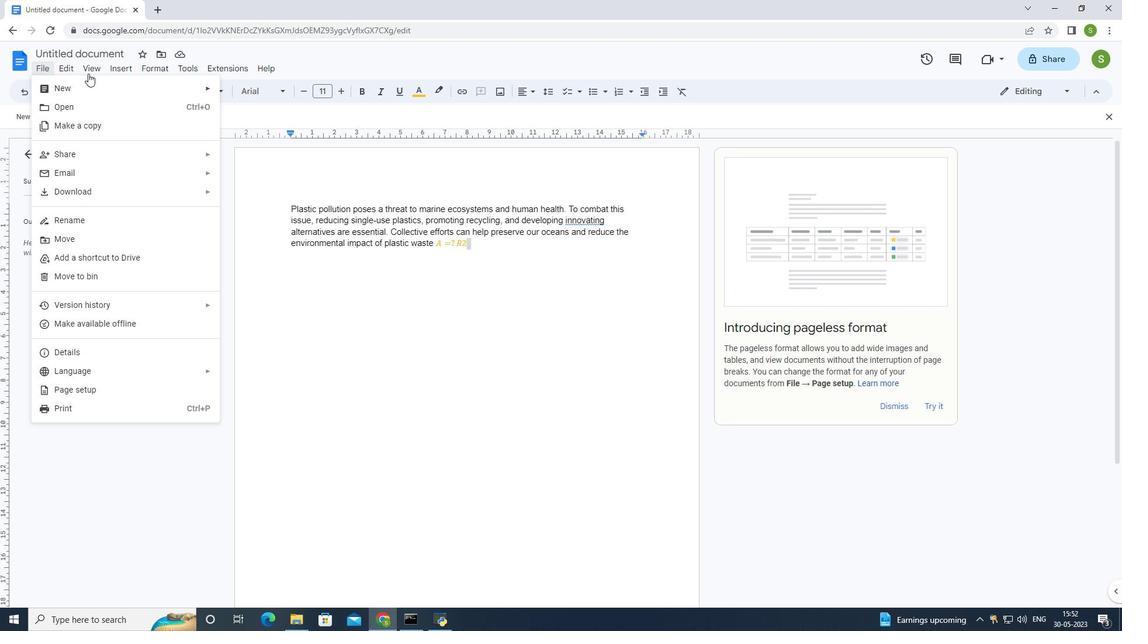 
Action: Mouse pressed left at (90, 72)
Screenshot: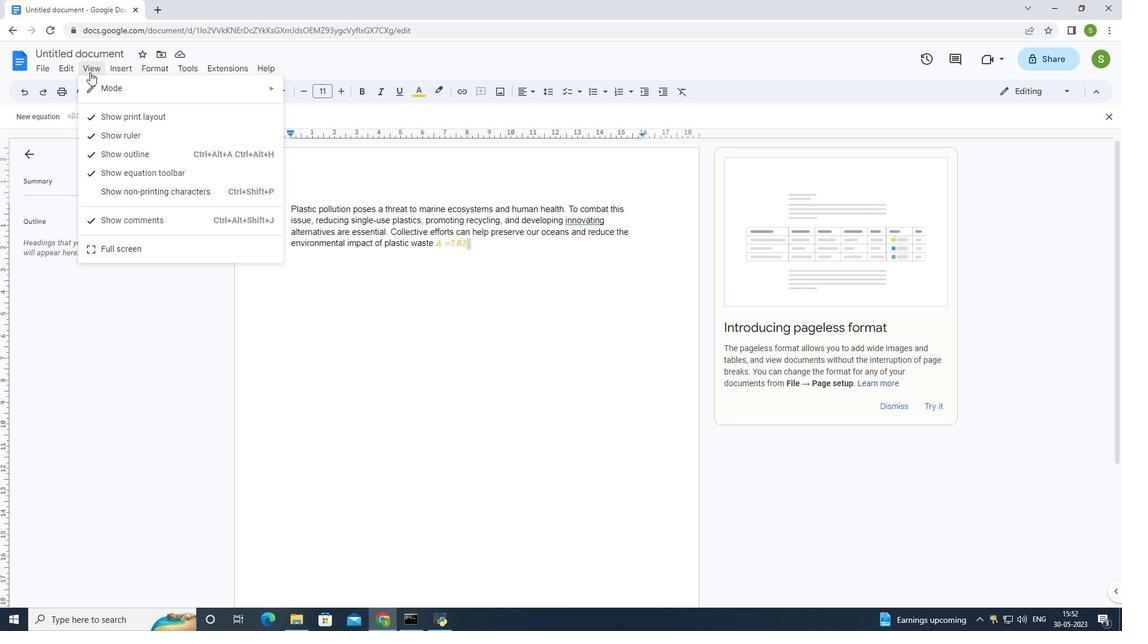 
Action: Mouse moved to (118, 67)
Screenshot: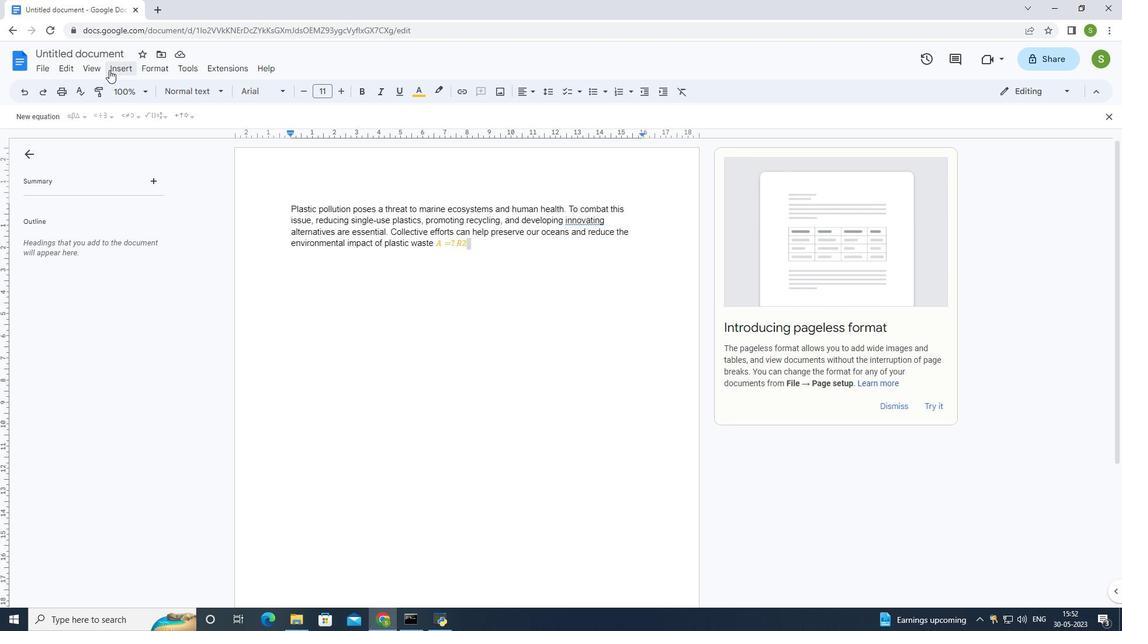 
Action: Mouse pressed left at (118, 67)
Screenshot: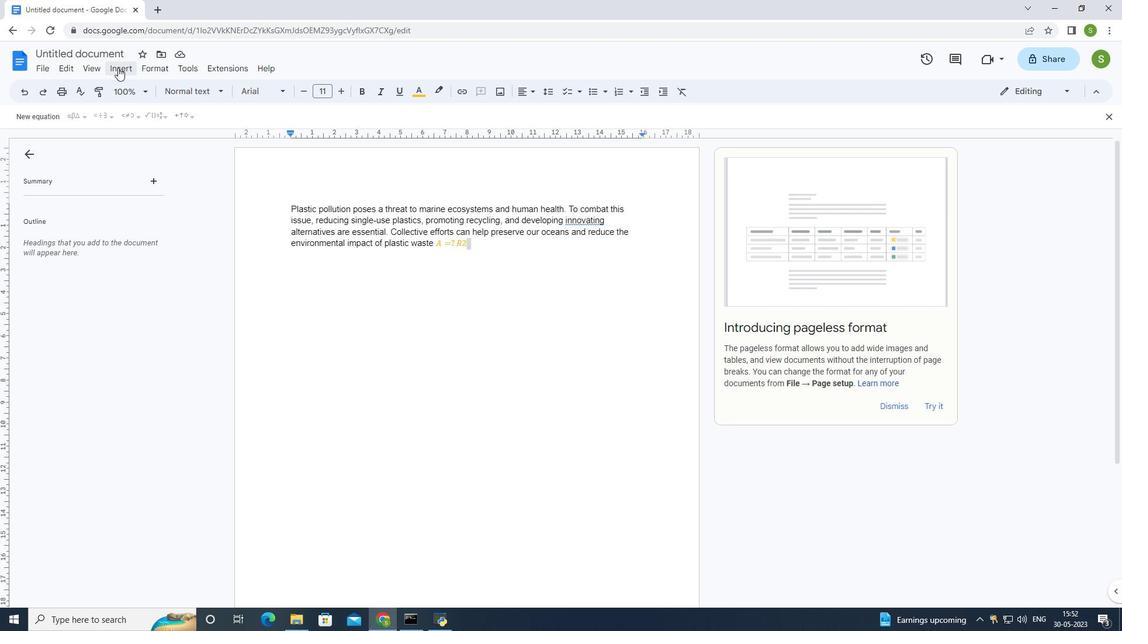 
Action: Mouse moved to (196, 244)
Screenshot: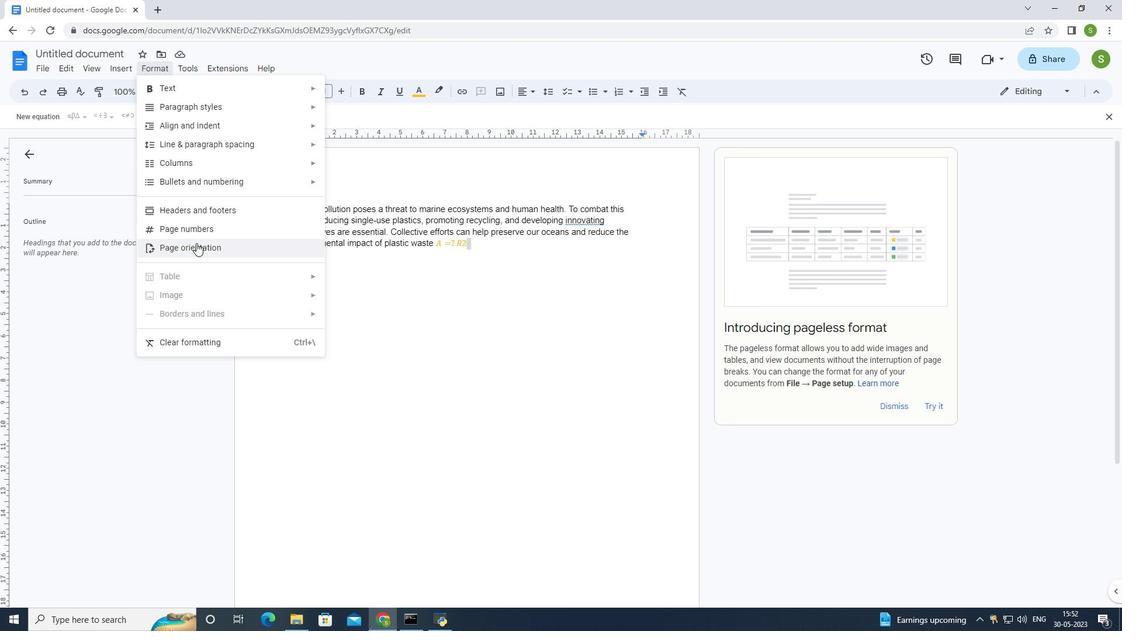 
Action: Mouse pressed left at (196, 244)
Screenshot: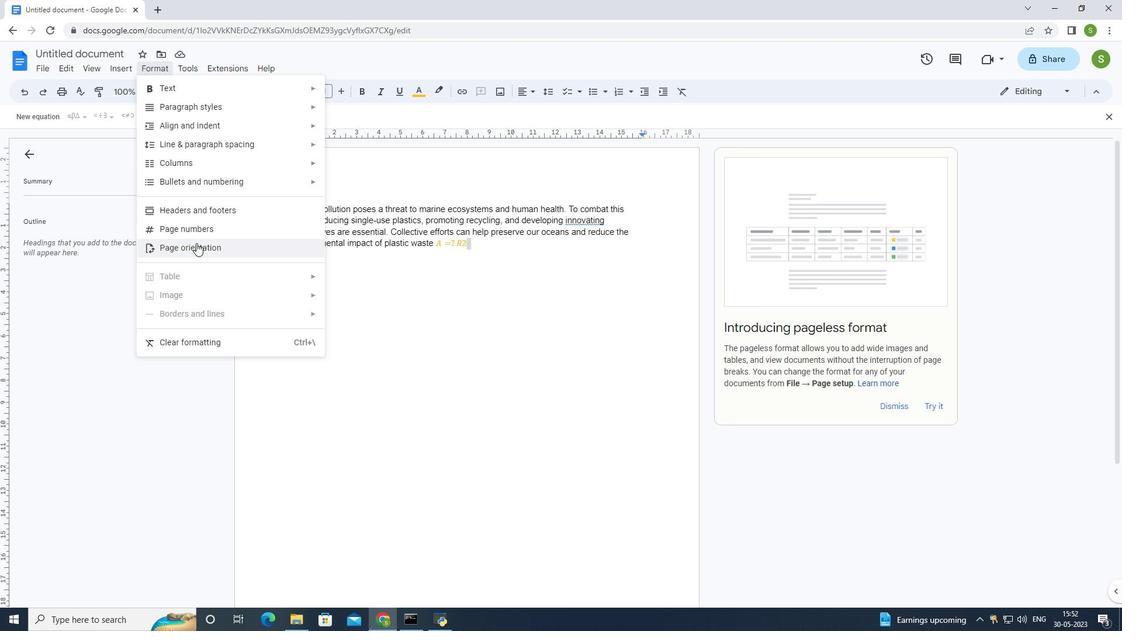 
Action: Mouse moved to (522, 347)
Screenshot: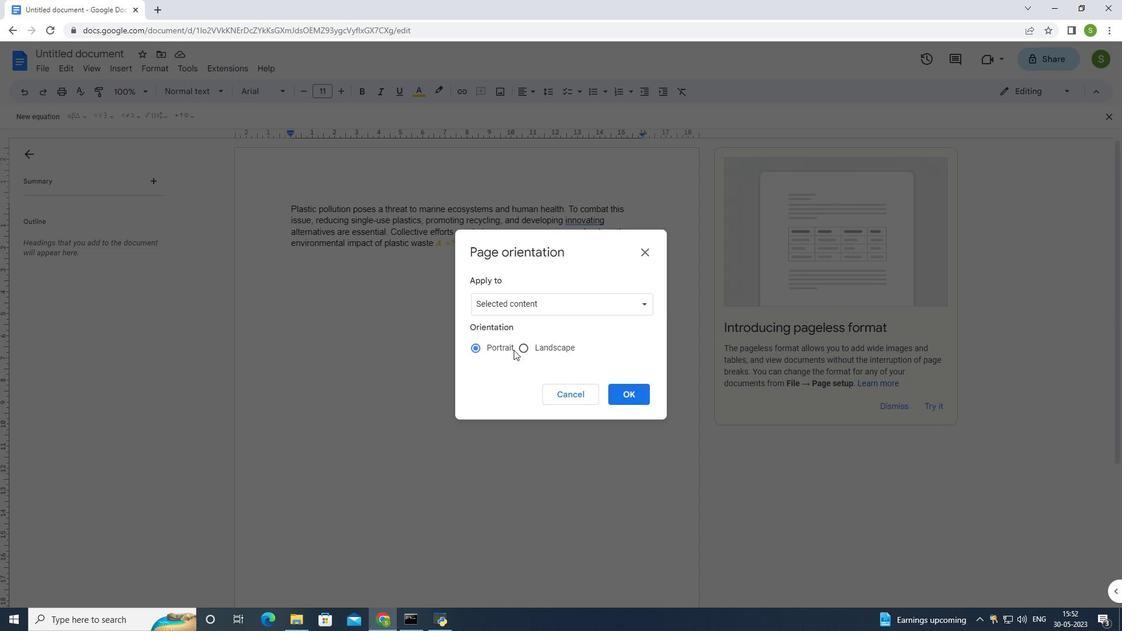
Action: Mouse pressed left at (522, 347)
Screenshot: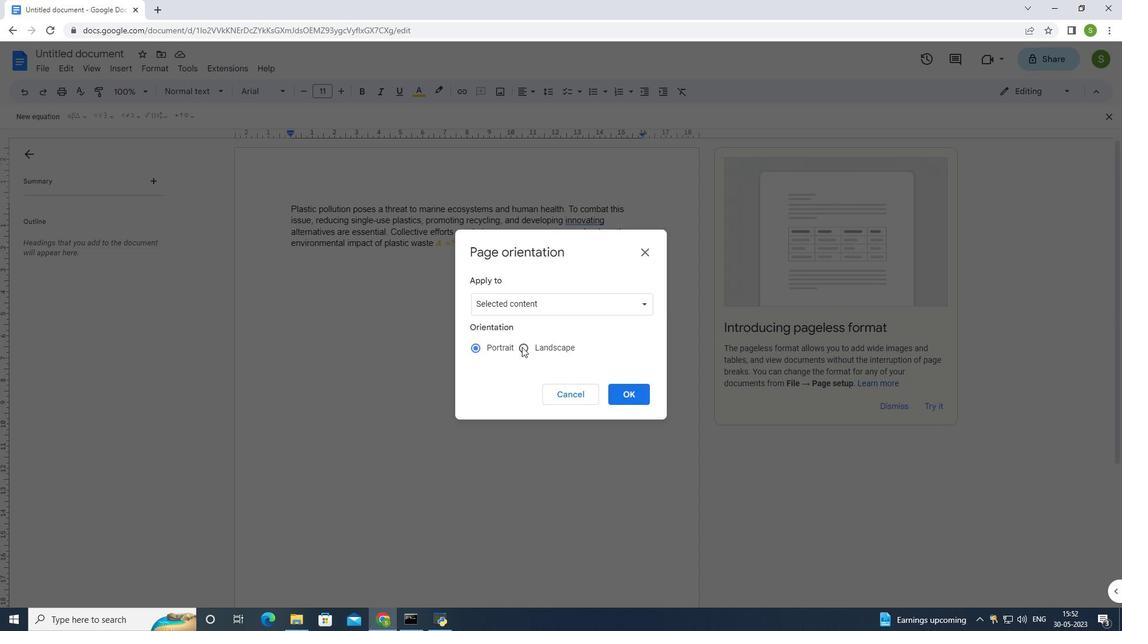 
Action: Mouse moved to (615, 396)
Screenshot: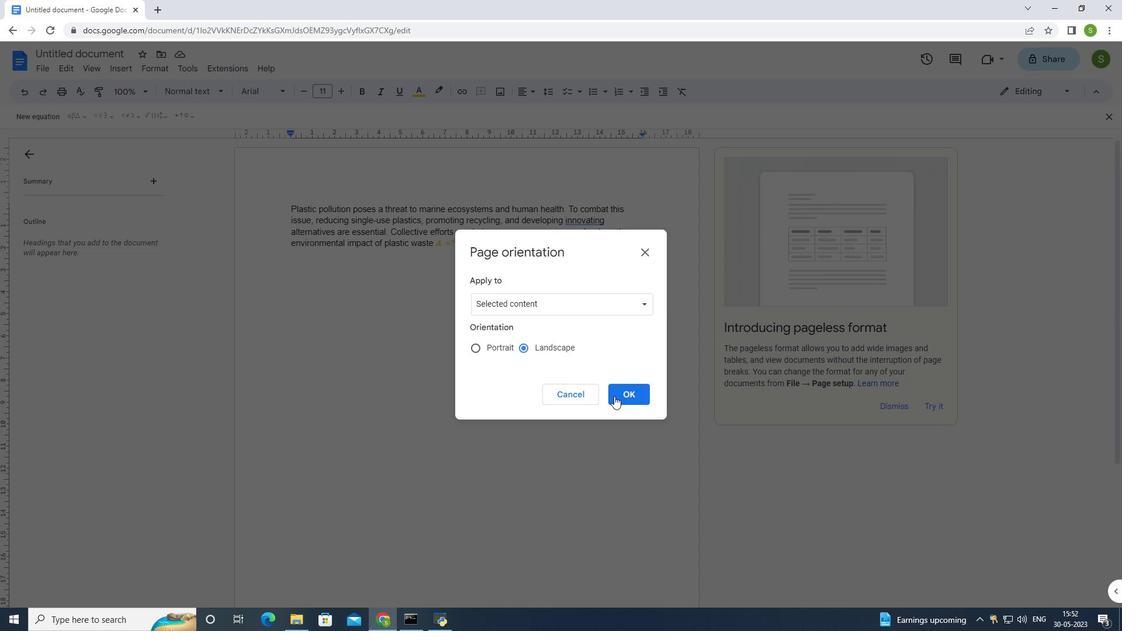 
Action: Mouse pressed left at (615, 396)
Screenshot: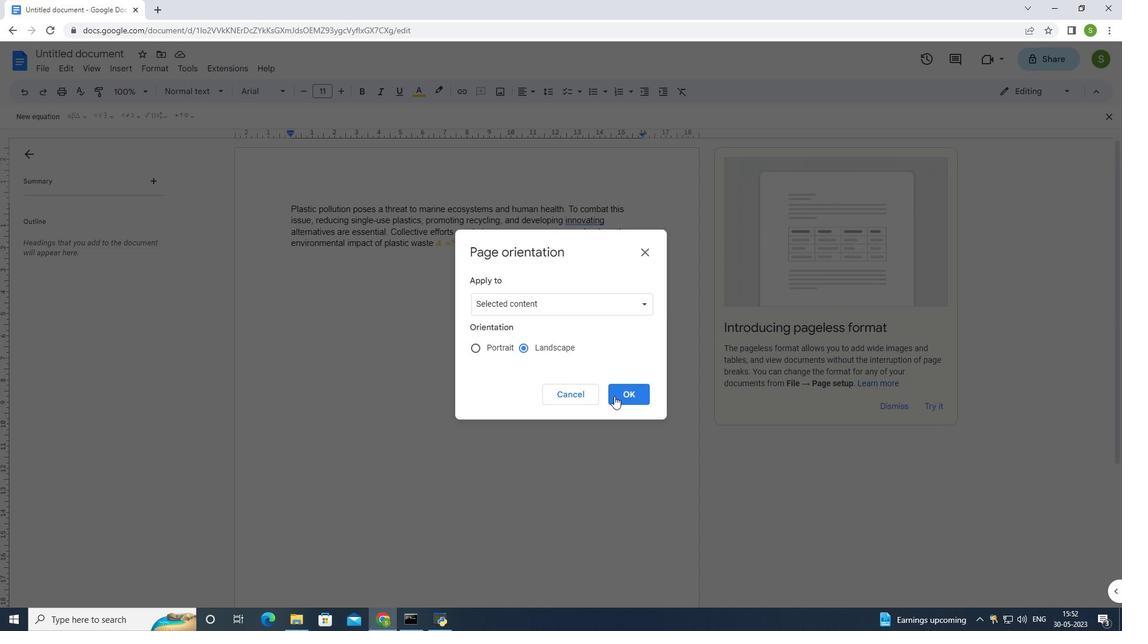 
Action: Mouse moved to (553, 391)
Screenshot: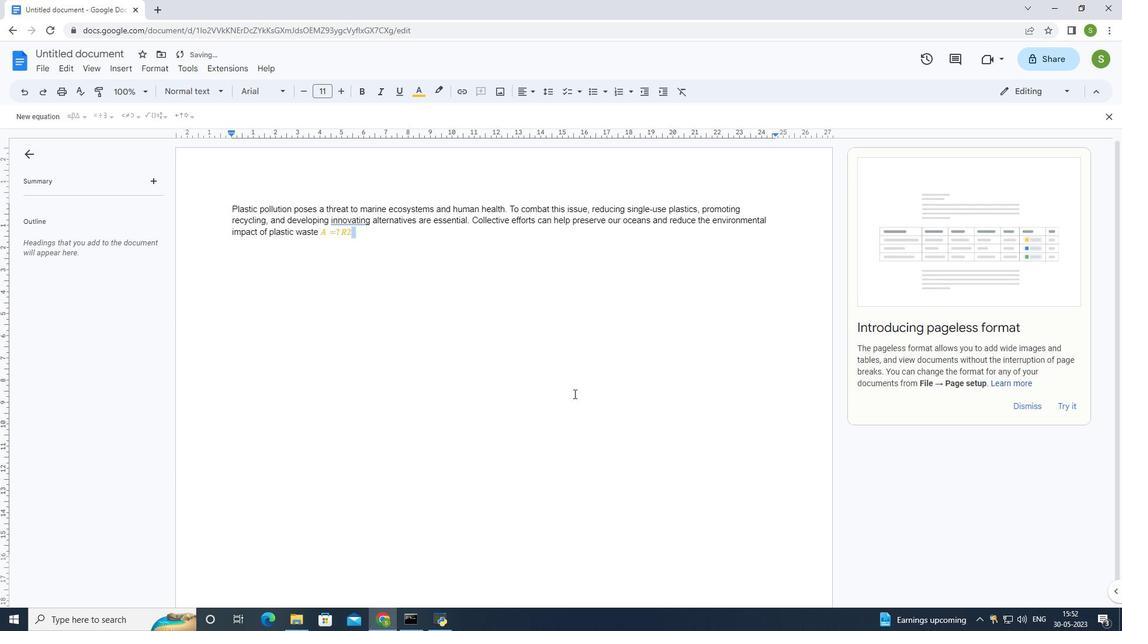 
Action: Mouse pressed left at (553, 391)
Screenshot: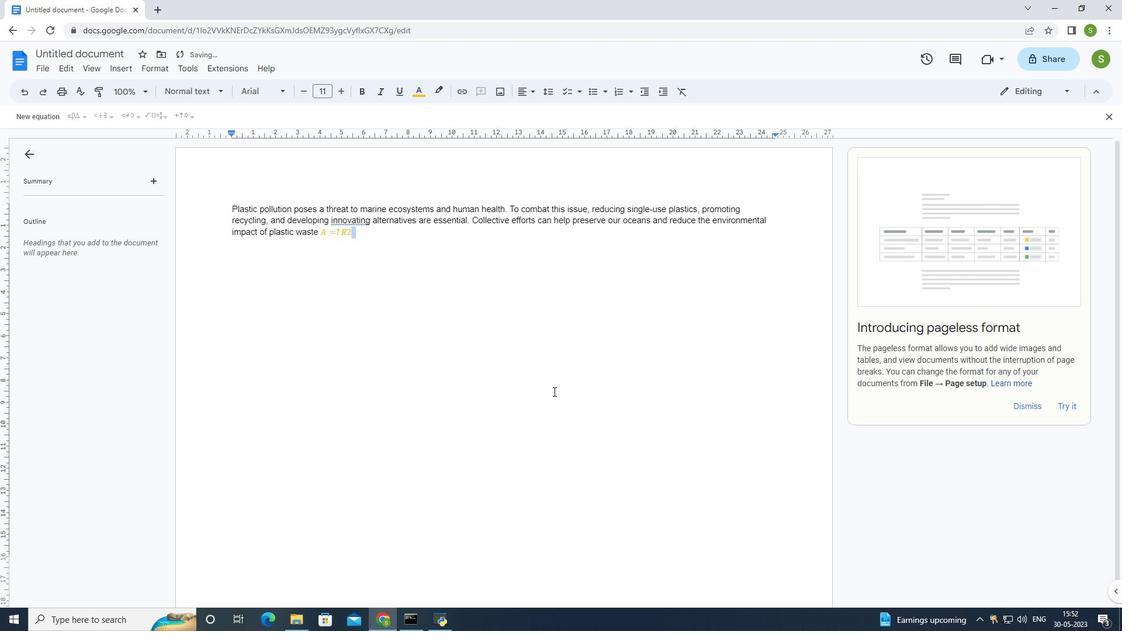 
Action: Mouse moved to (556, 388)
Screenshot: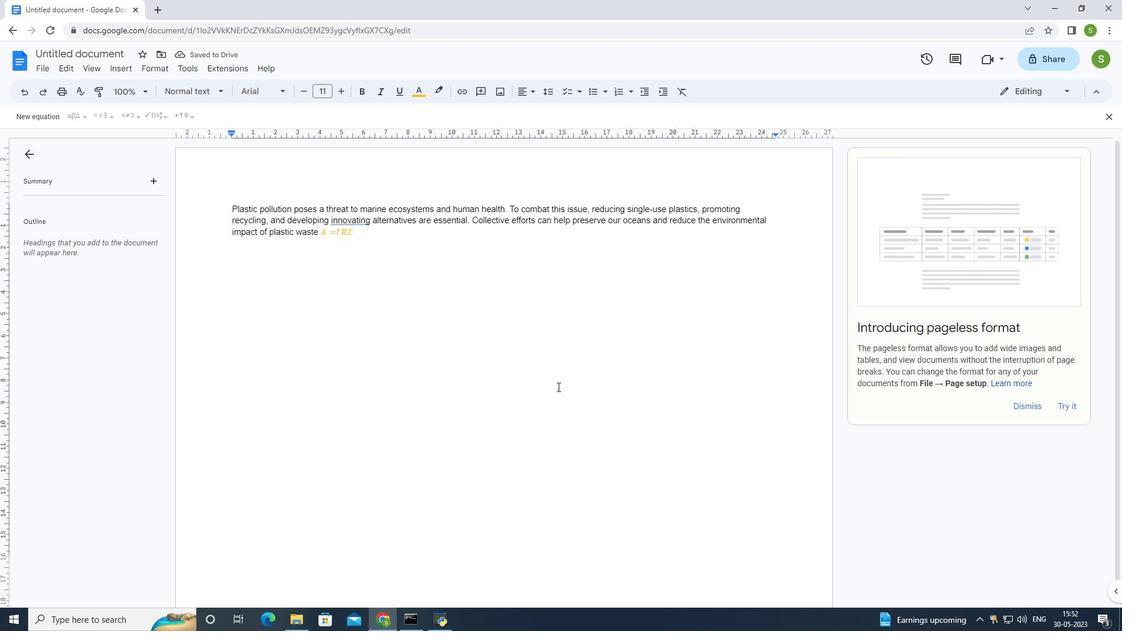 
Action: Key pressed ctrl+S
Screenshot: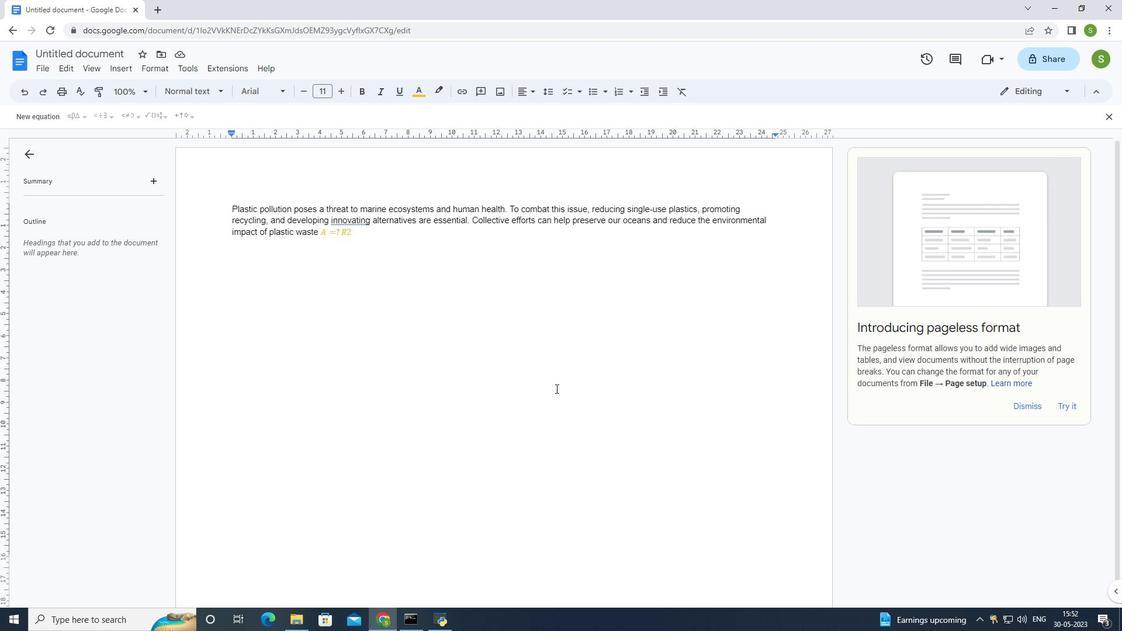
Action: Mouse moved to (526, 380)
Screenshot: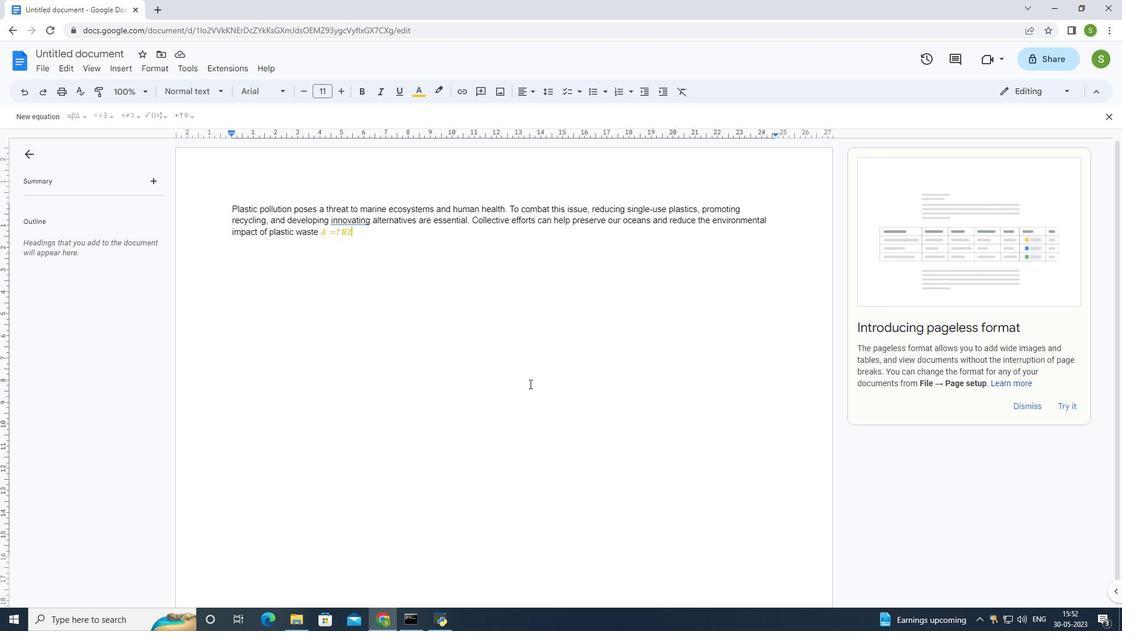 
